 Task: Create in the project CatalystWorks and in the Backlog issue 'Implement a new feature to allow for dynamic content personalization based on user preferences' a child issue 'Serverless computing application monitoring and alerting remediation and reporting', and assign it to team member softage.3@softage.net. Create in the project CatalystWorks and in the Backlog issue 'Address issues related to user experience and interface design' a child issue 'Automated infrastructure backup and recovery optimization and reporting', and assign it to team member softage.4@softage.net
Action: Mouse moved to (224, 68)
Screenshot: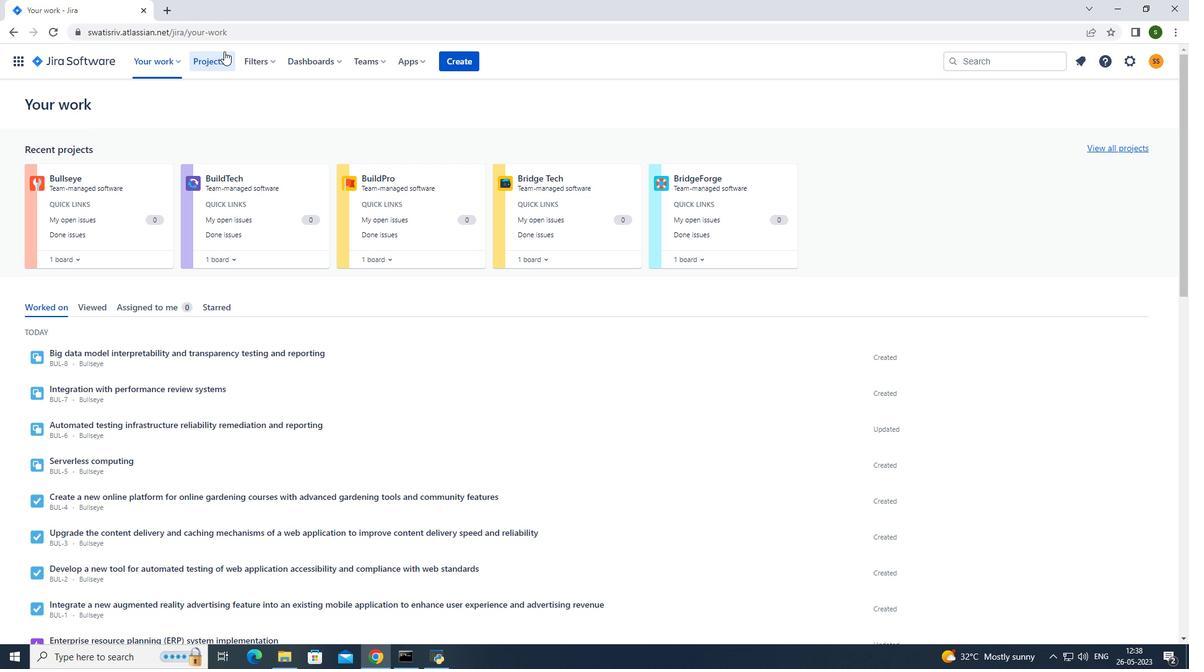 
Action: Mouse pressed left at (224, 68)
Screenshot: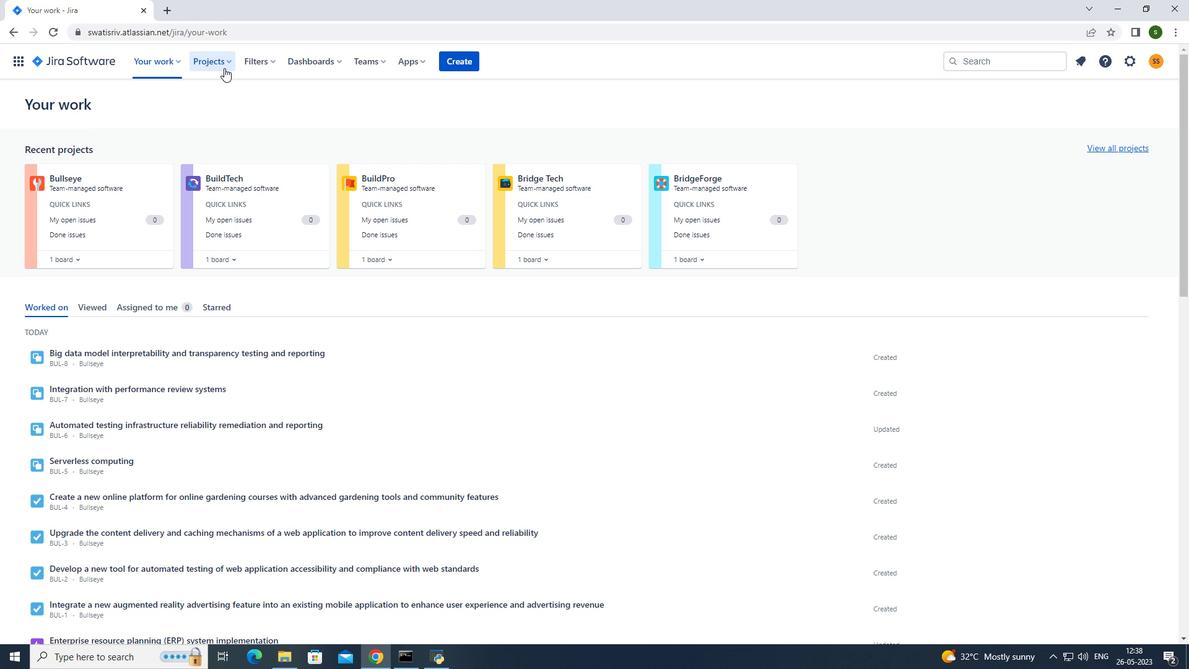 
Action: Mouse moved to (272, 109)
Screenshot: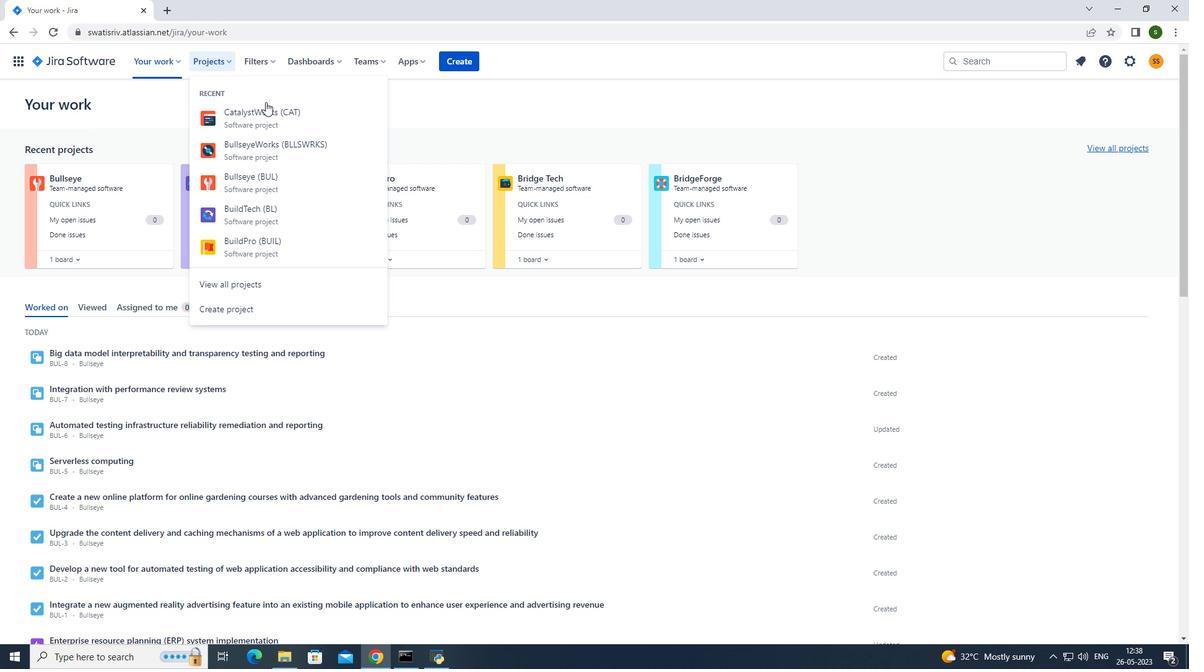 
Action: Mouse pressed left at (272, 109)
Screenshot: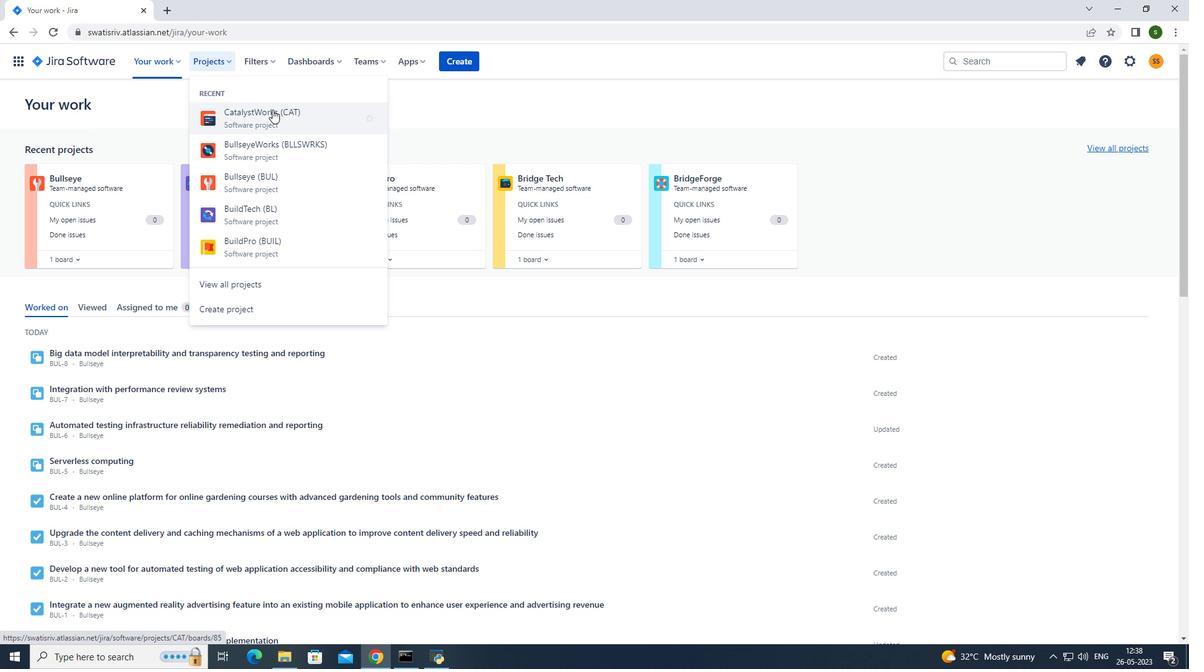 
Action: Mouse moved to (89, 194)
Screenshot: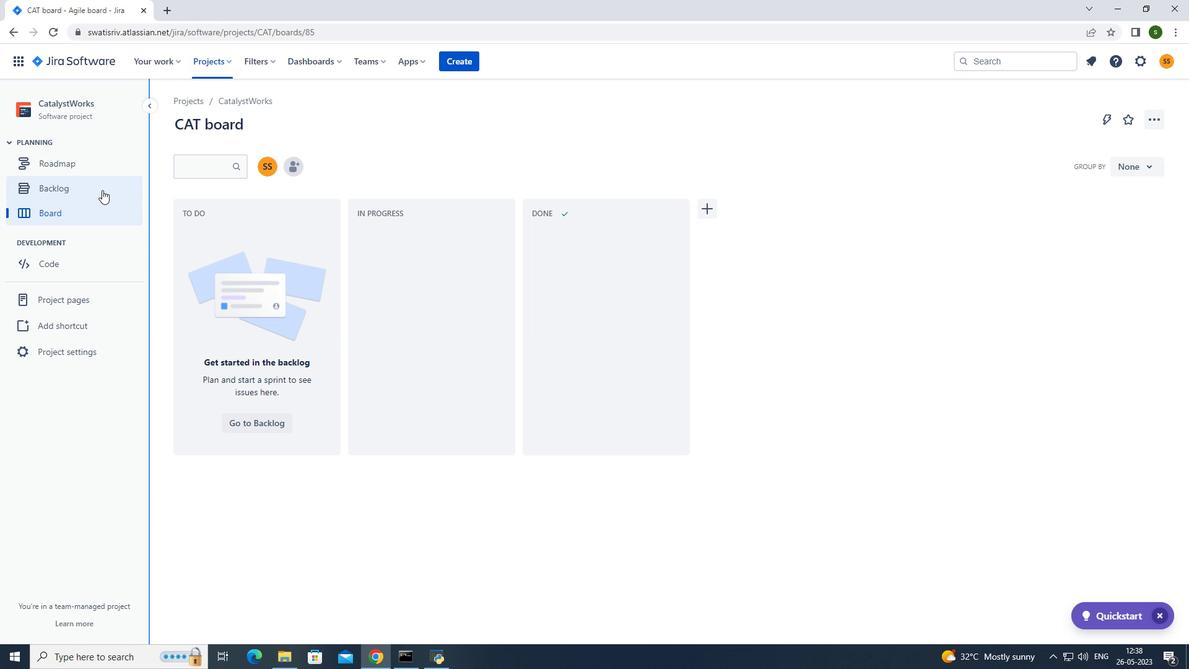 
Action: Mouse pressed left at (89, 194)
Screenshot: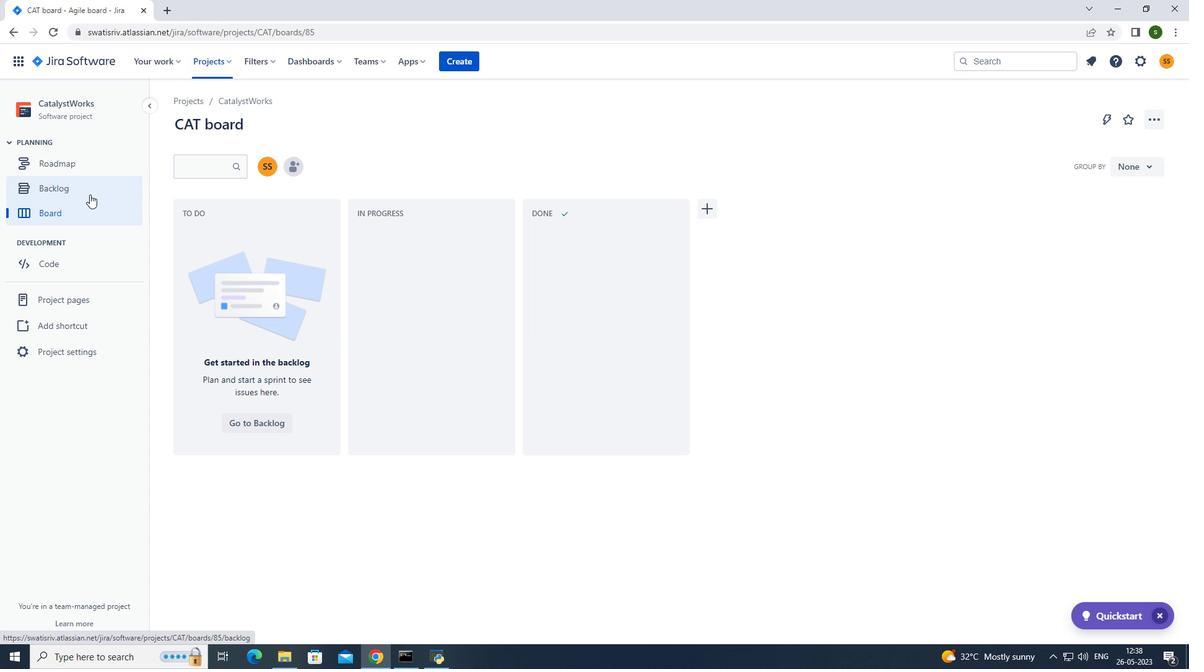 
Action: Mouse moved to (683, 349)
Screenshot: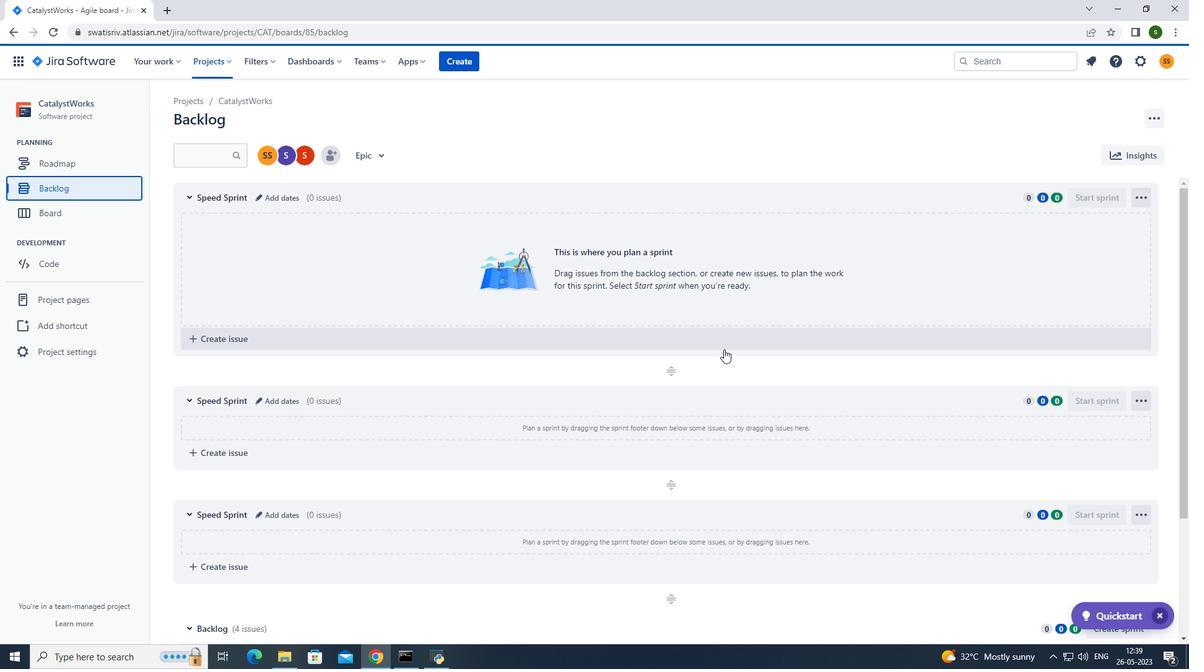 
Action: Mouse scrolled (683, 348) with delta (0, 0)
Screenshot: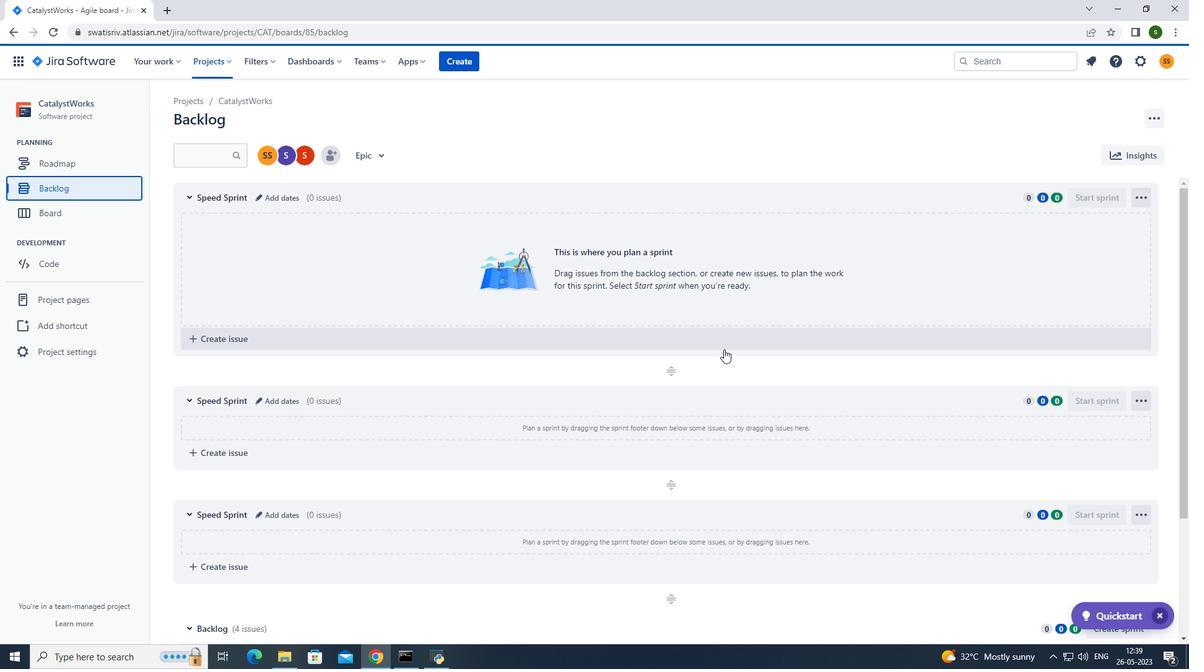 
Action: Mouse scrolled (683, 348) with delta (0, 0)
Screenshot: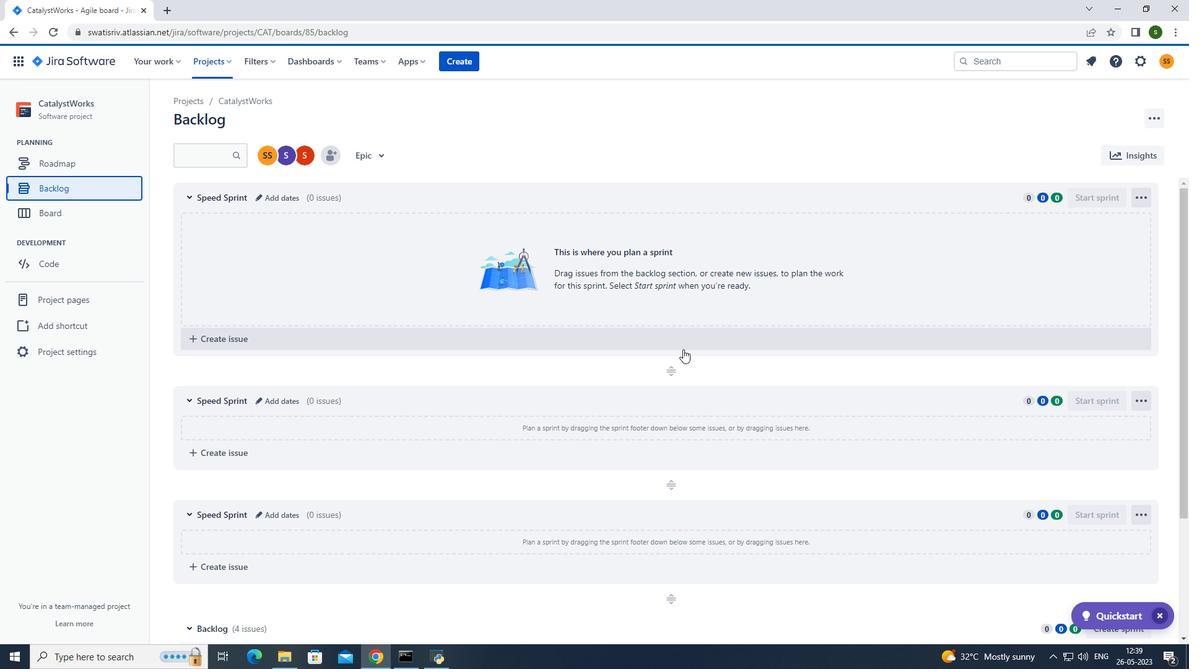 
Action: Mouse scrolled (683, 348) with delta (0, 0)
Screenshot: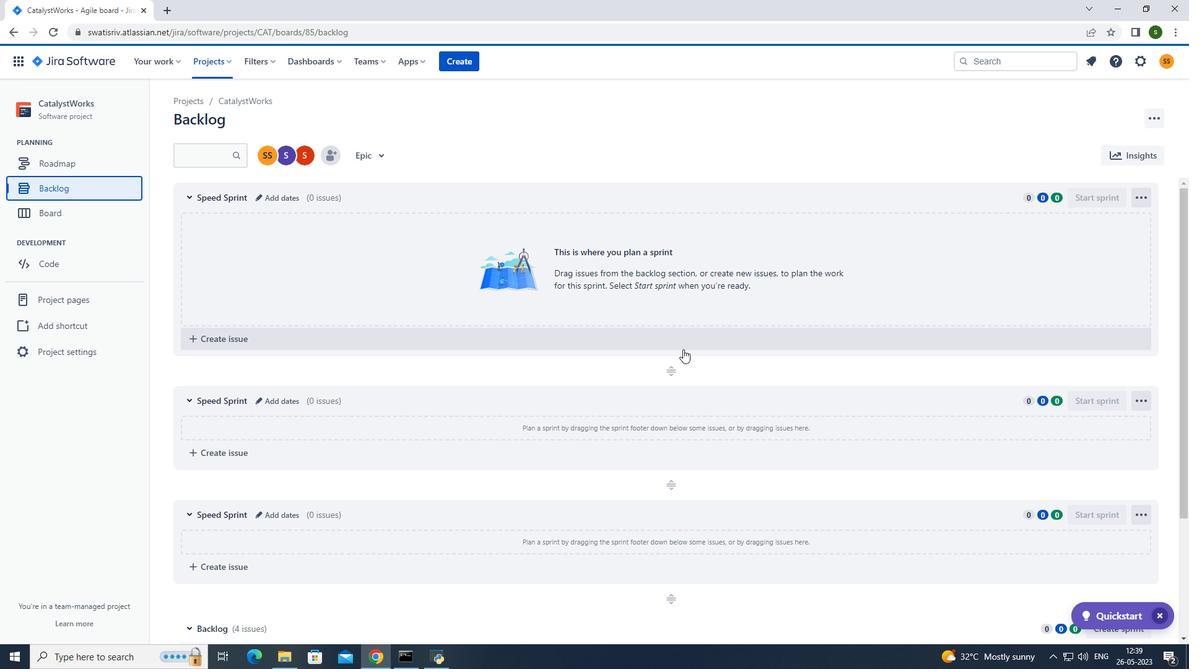 
Action: Mouse scrolled (683, 348) with delta (0, 0)
Screenshot: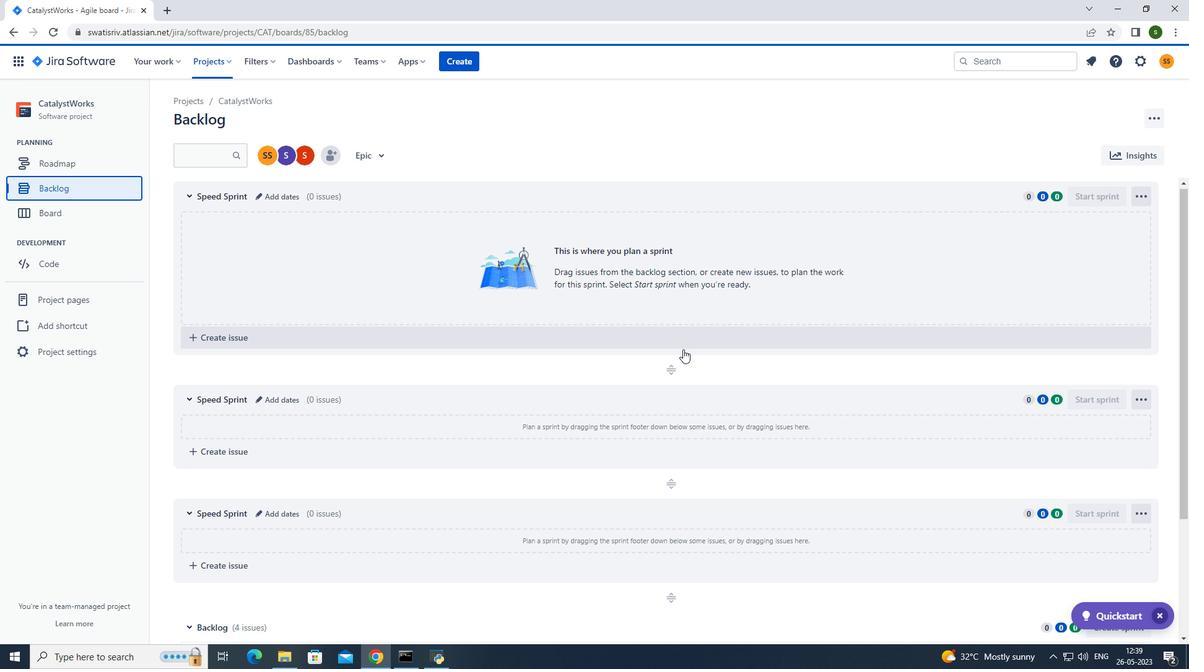
Action: Mouse scrolled (683, 348) with delta (0, 0)
Screenshot: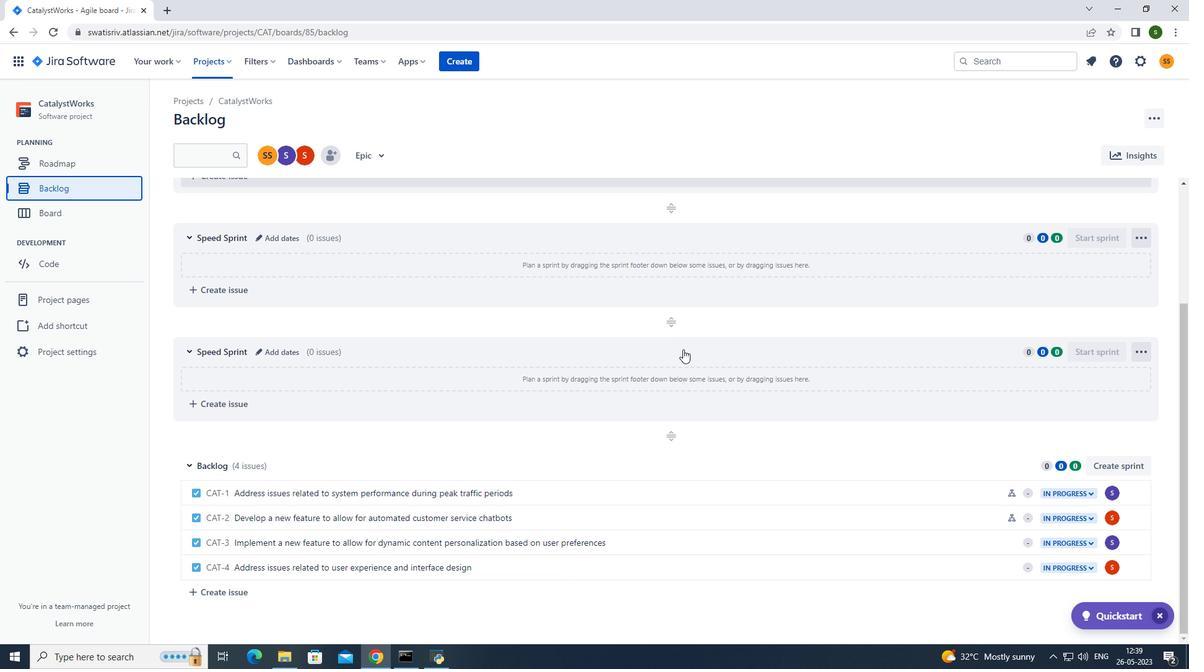 
Action: Mouse scrolled (683, 348) with delta (0, 0)
Screenshot: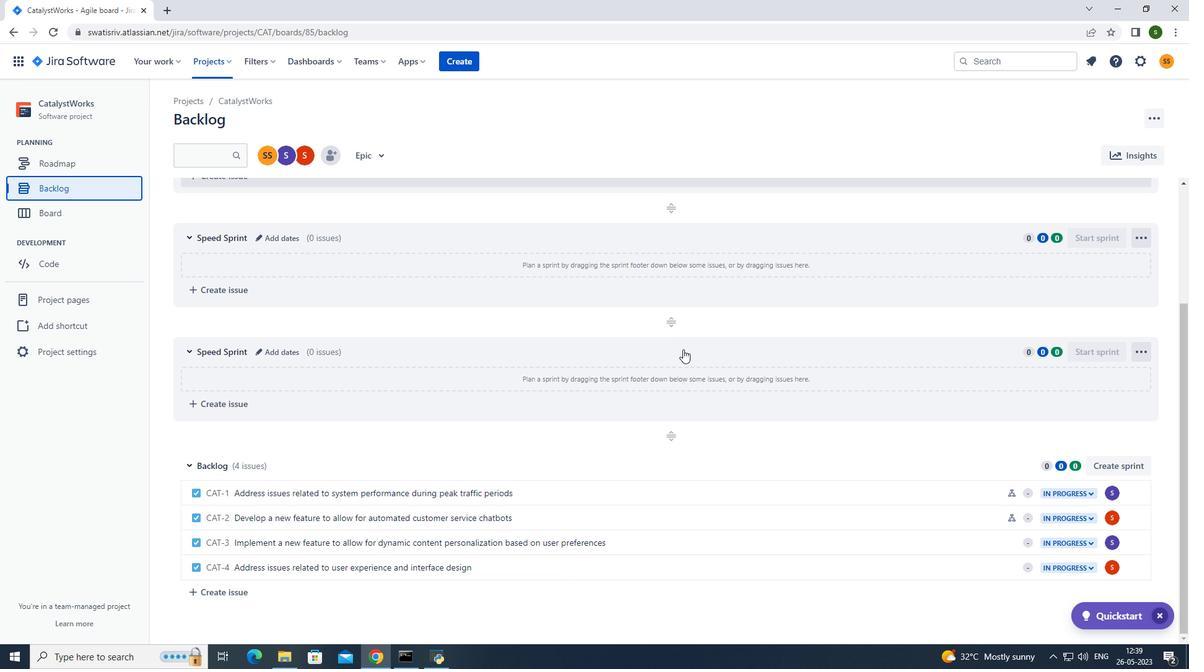 
Action: Mouse scrolled (683, 348) with delta (0, 0)
Screenshot: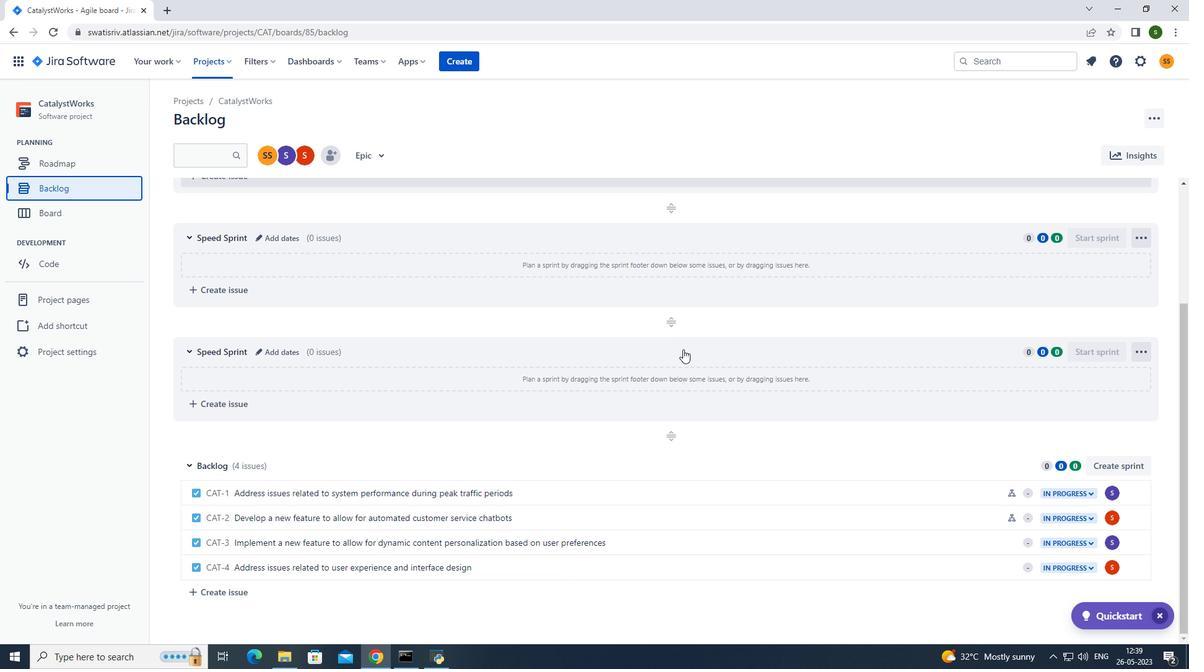 
Action: Mouse moved to (694, 536)
Screenshot: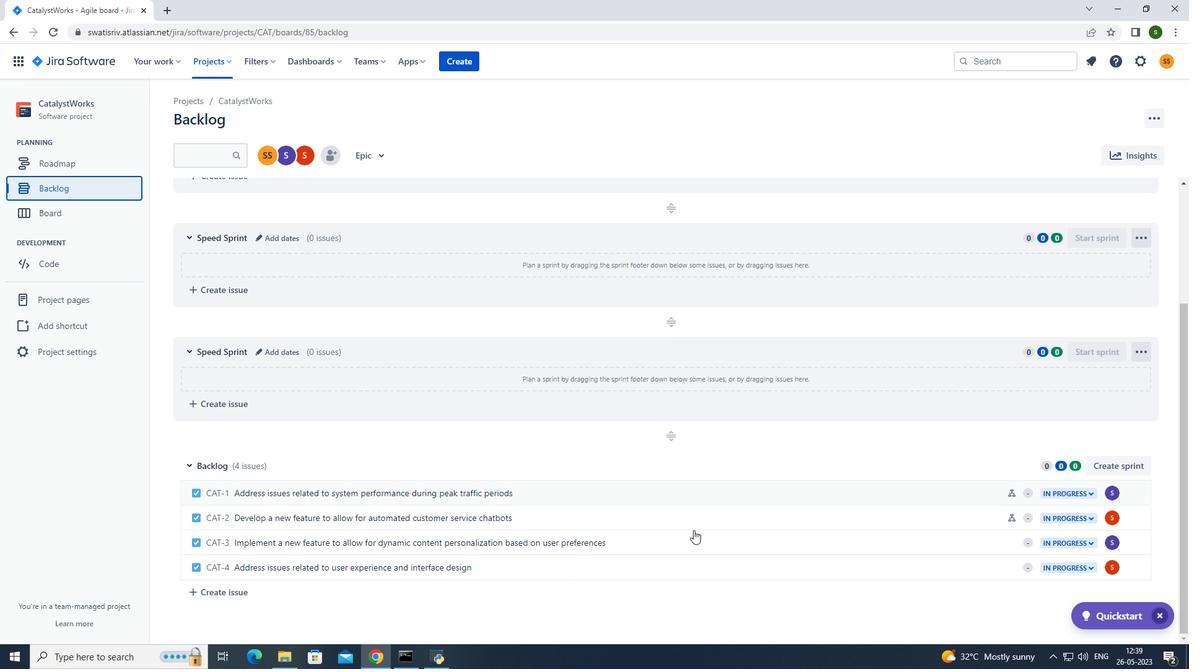 
Action: Mouse pressed left at (694, 536)
Screenshot: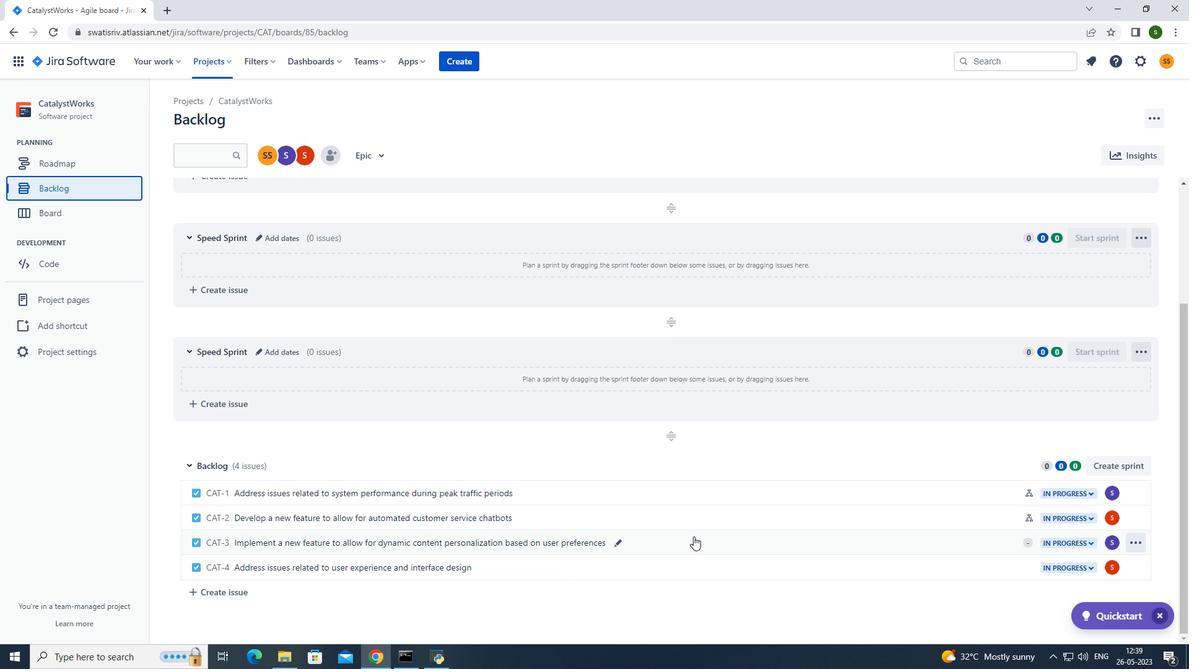
Action: Mouse moved to (964, 304)
Screenshot: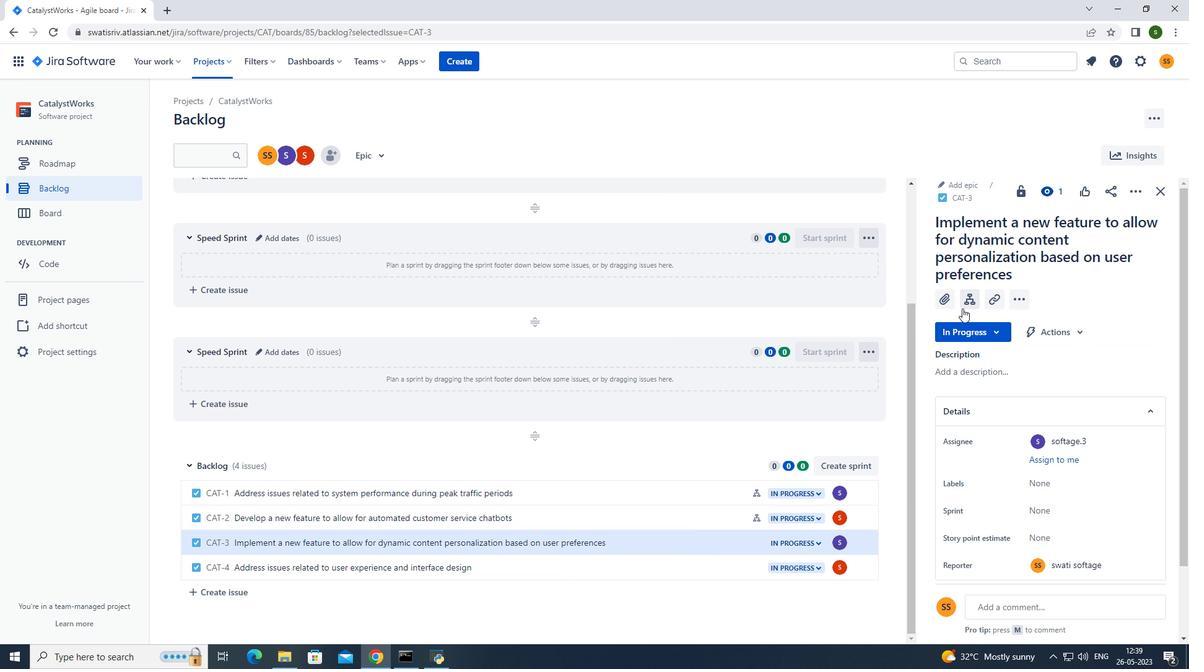
Action: Mouse pressed left at (964, 304)
Screenshot: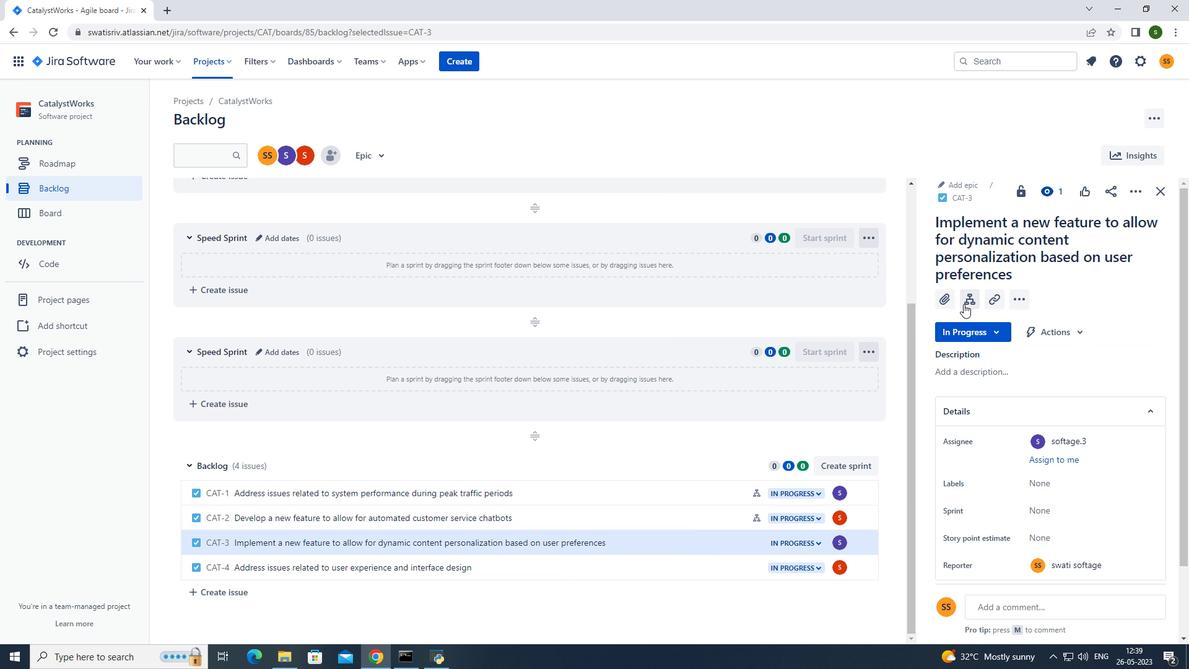 
Action: Mouse moved to (987, 395)
Screenshot: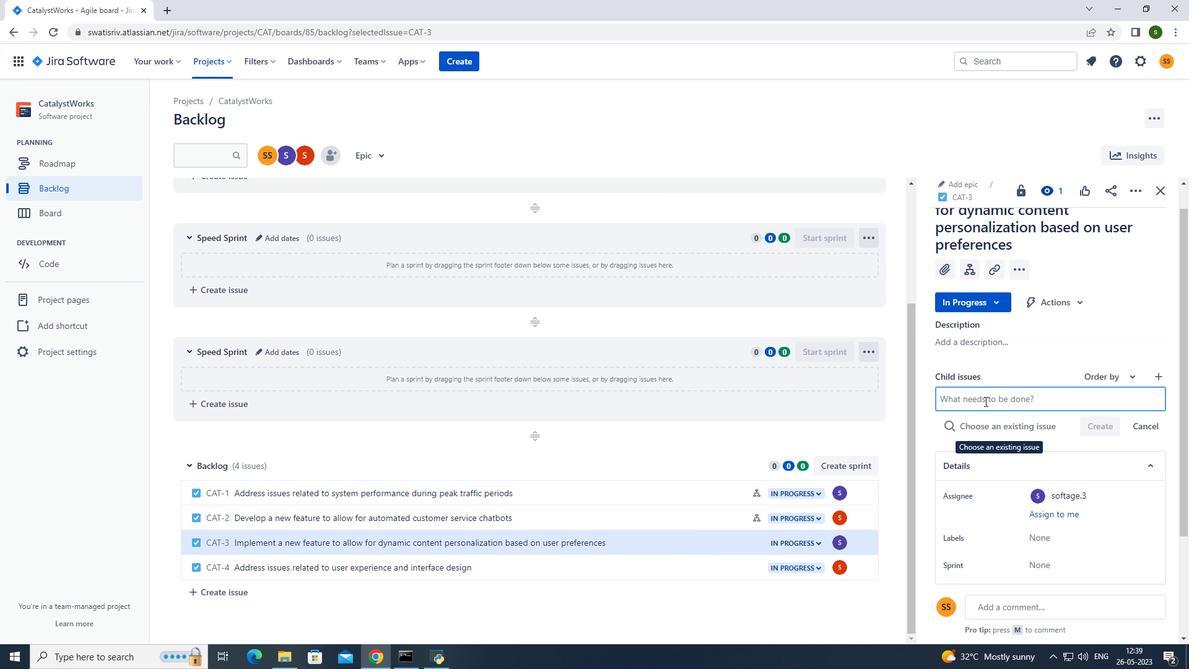
Action: Mouse pressed left at (987, 395)
Screenshot: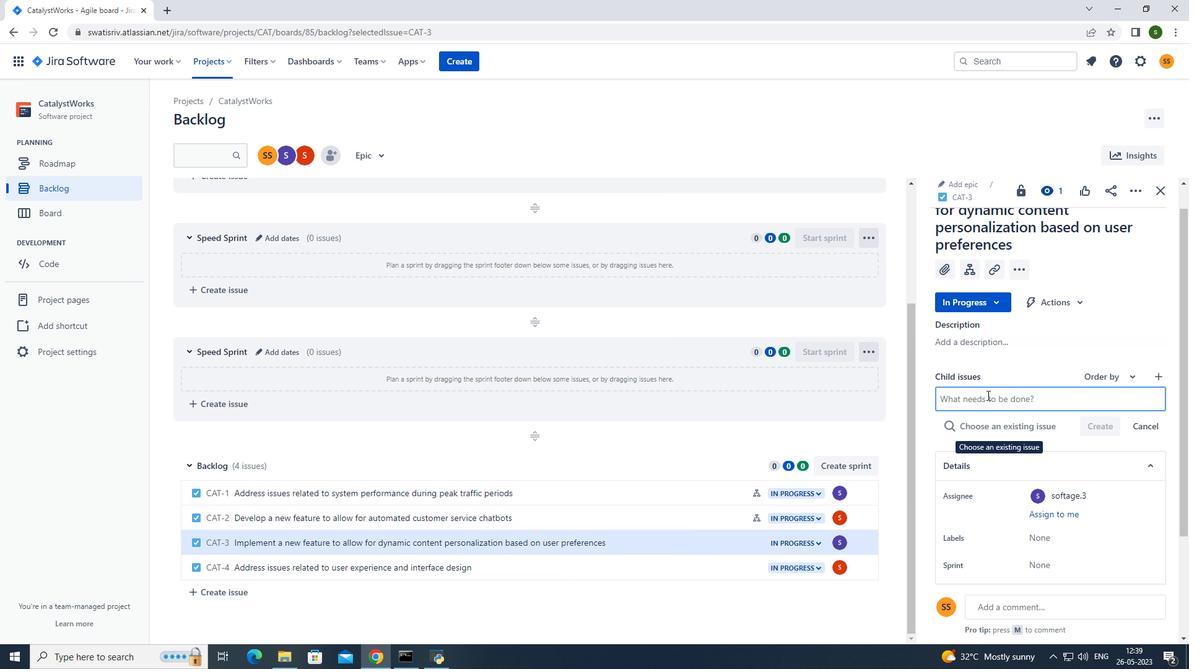 
Action: Key pressed <Key.caps_lock>S<Key.caps_lock>erverless<Key.space>computing<Key.space>application<Key.space>monitoring<Key.space>and<Key.space>alerting<Key.space>remediation<Key.space>and<Key.space>reporting
Screenshot: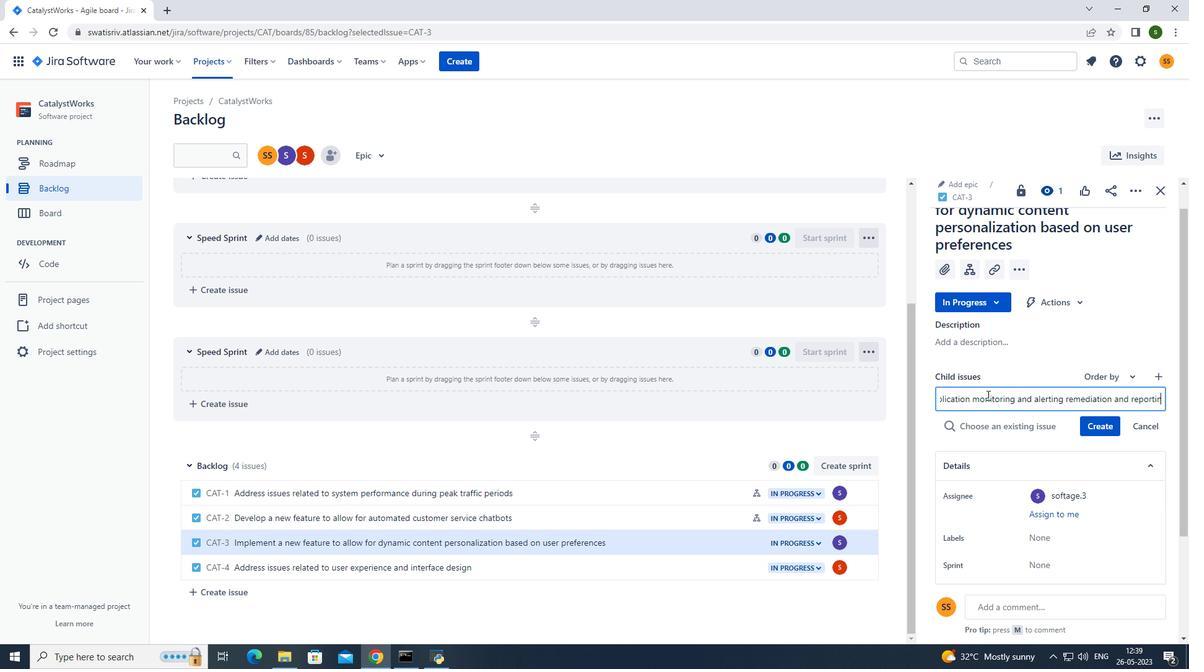
Action: Mouse moved to (1095, 426)
Screenshot: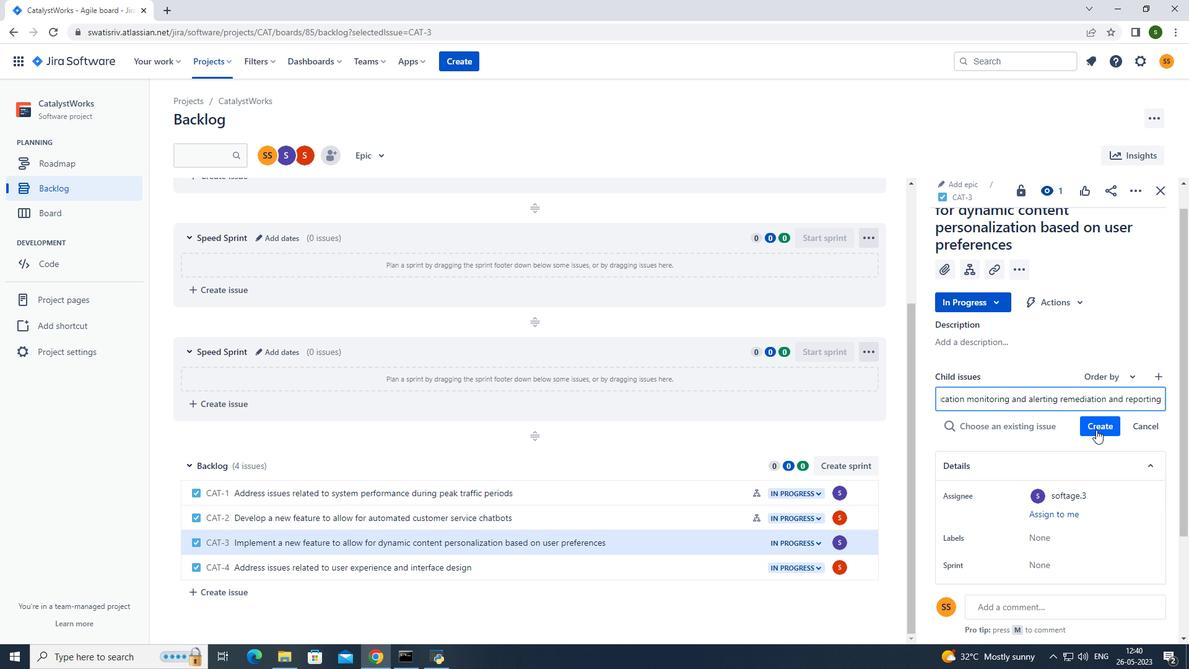 
Action: Mouse pressed left at (1095, 426)
Screenshot: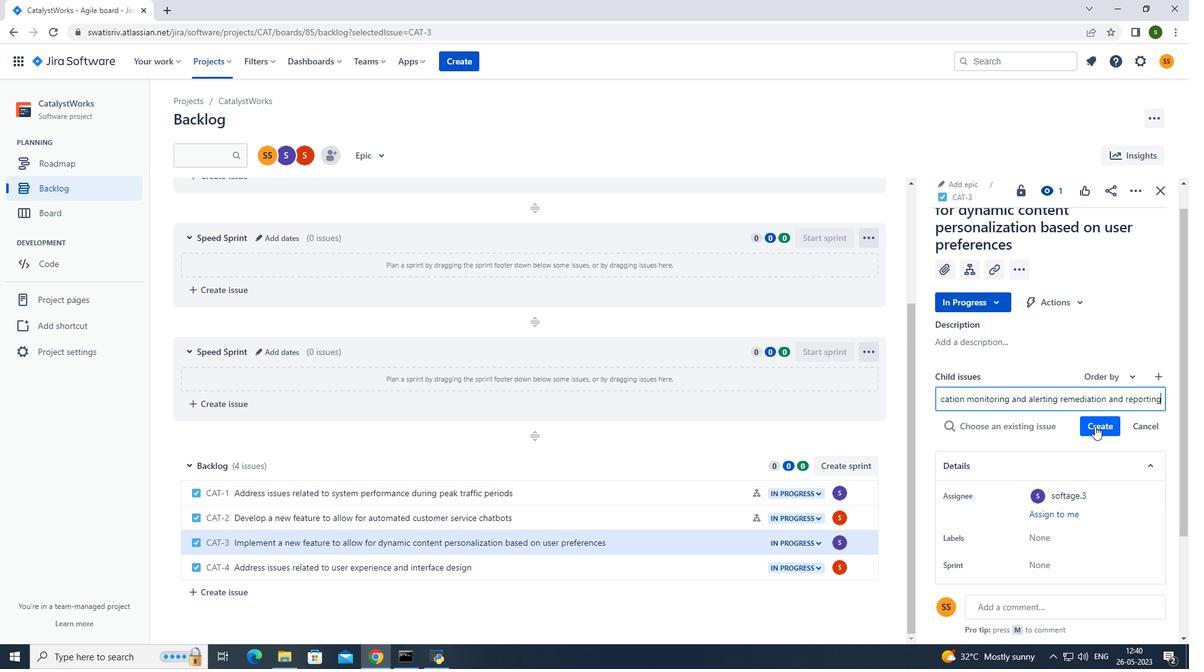 
Action: Mouse moved to (1113, 407)
Screenshot: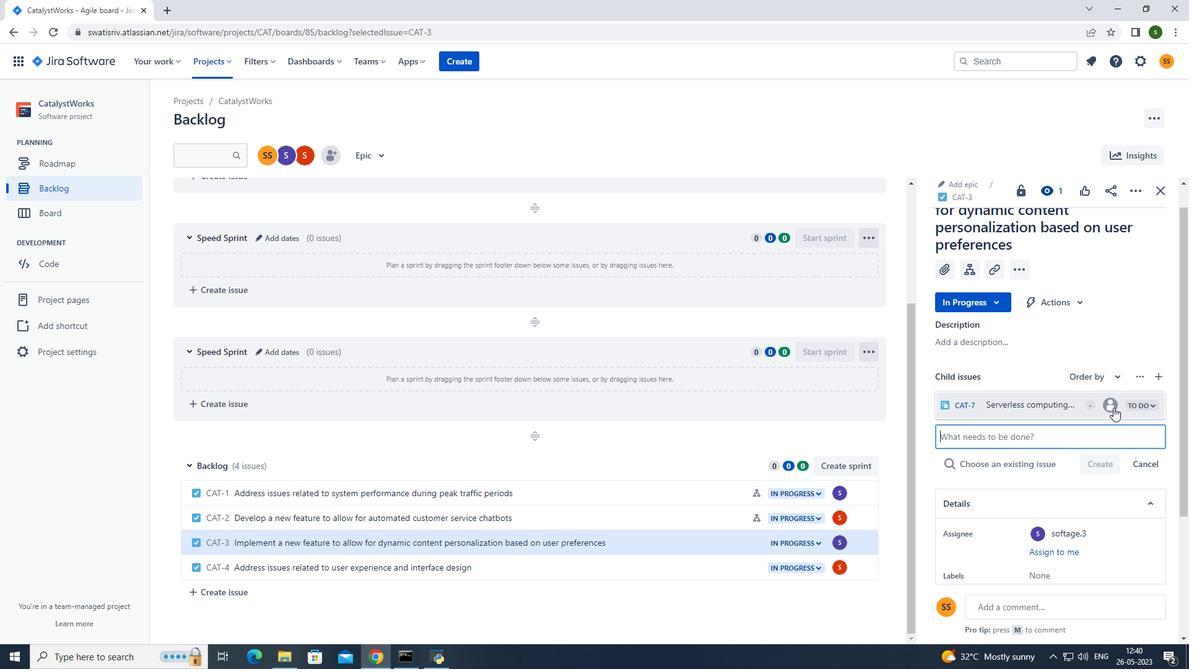 
Action: Mouse pressed left at (1113, 407)
Screenshot: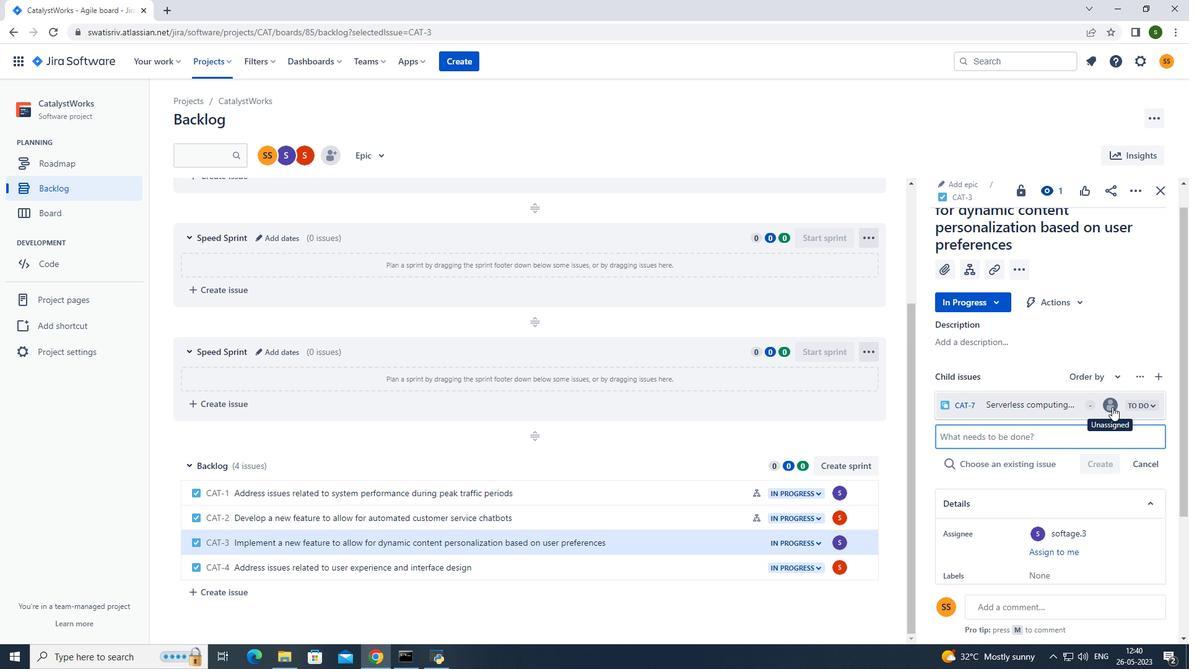 
Action: Mouse moved to (1018, 346)
Screenshot: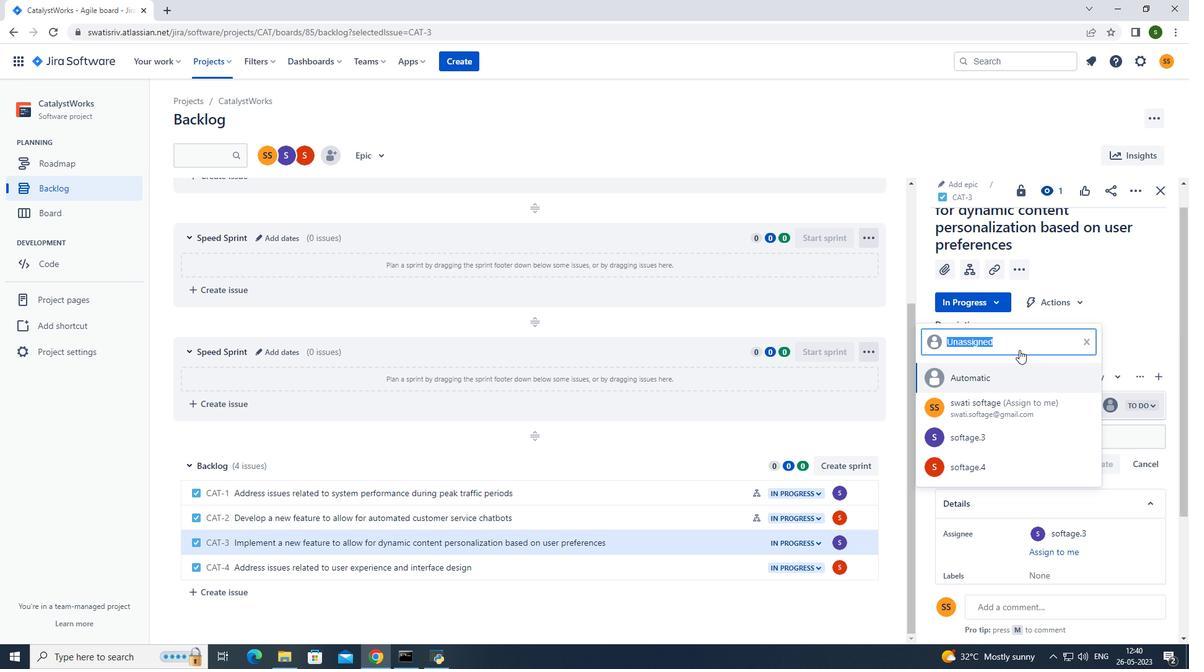 
Action: Key pressed softage.3<Key.shift>@softage.net
Screenshot: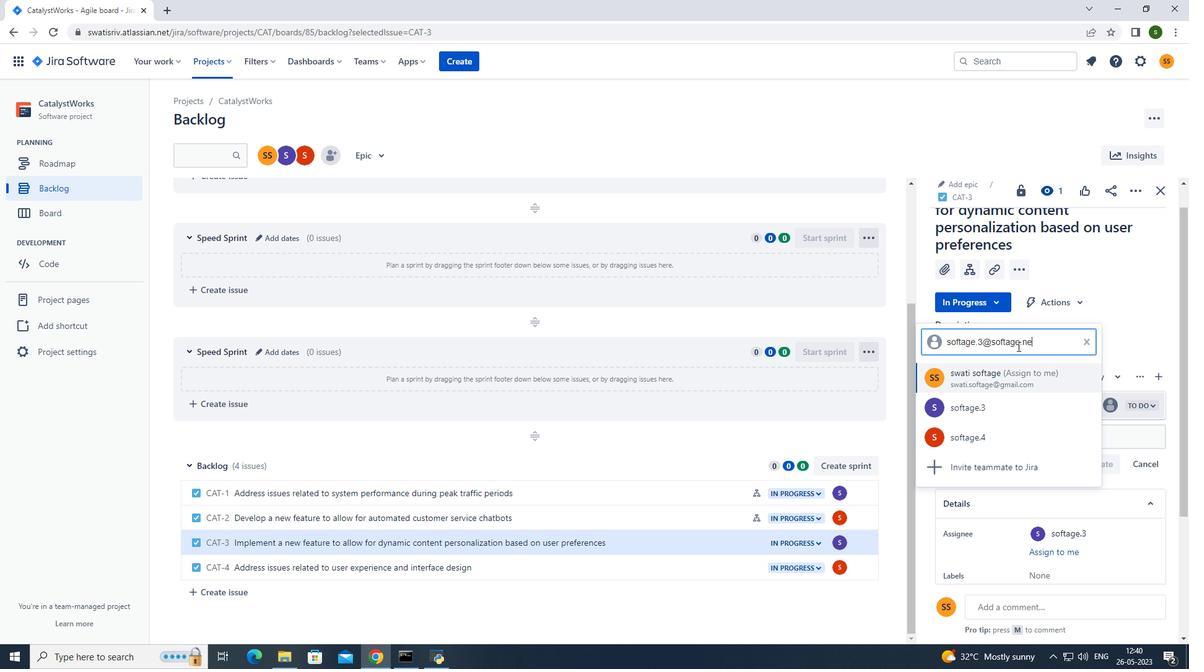 
Action: Mouse moved to (1009, 406)
Screenshot: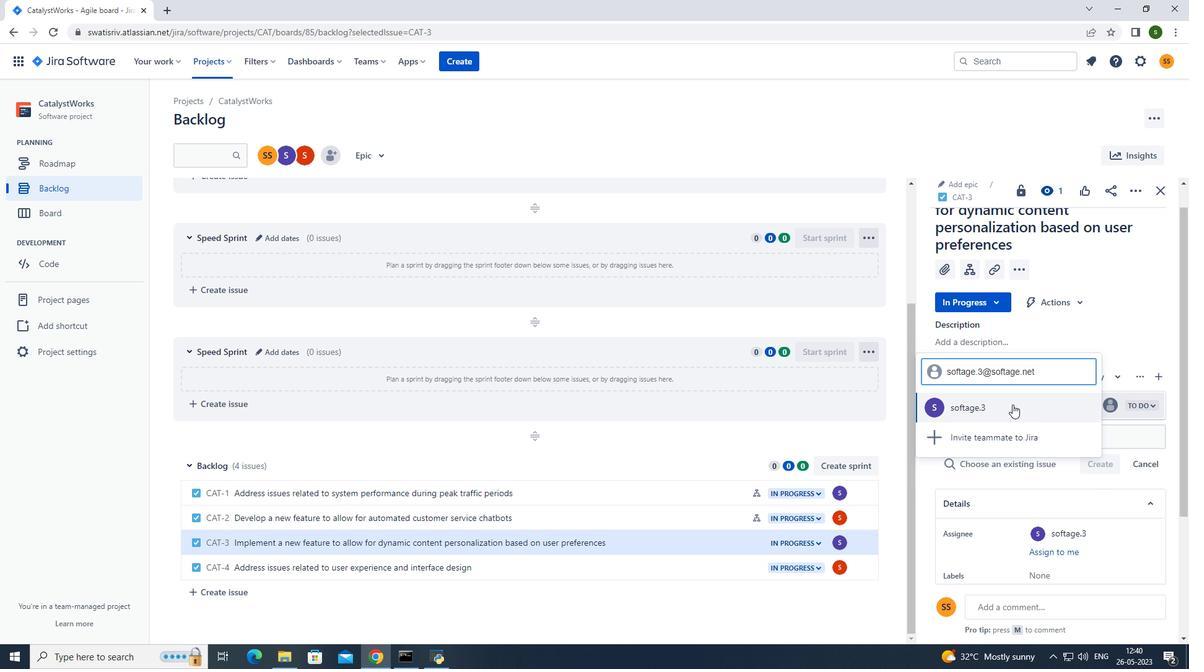 
Action: Mouse pressed left at (1009, 406)
Screenshot: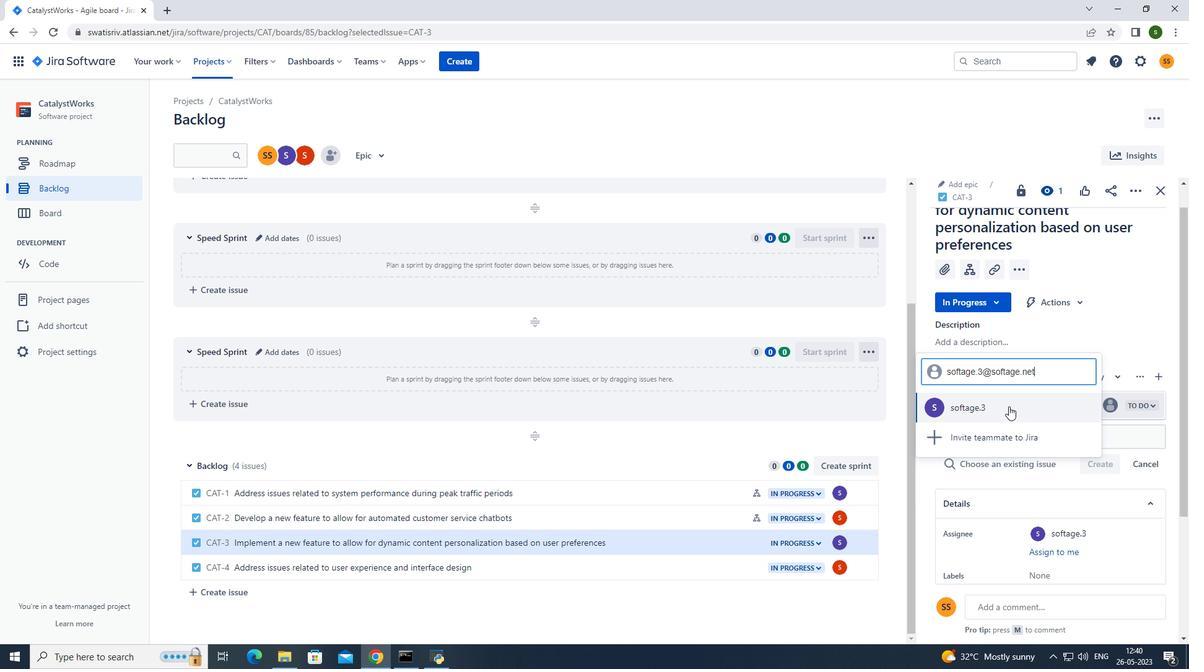 
Action: Mouse moved to (505, 122)
Screenshot: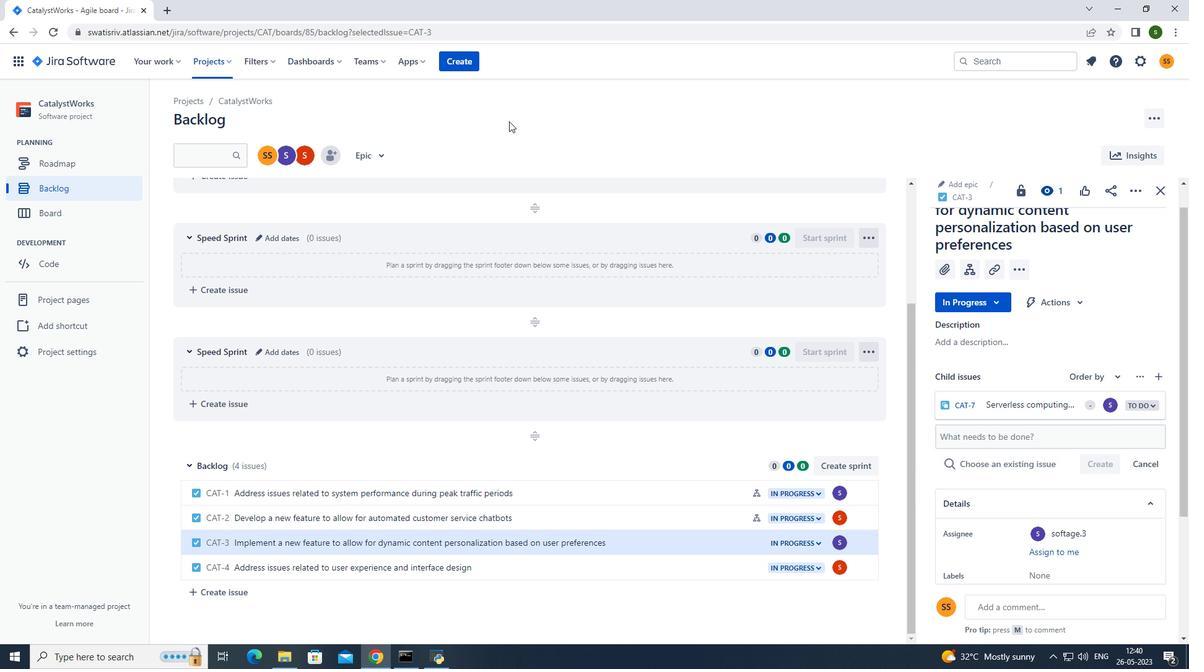 
Action: Mouse pressed left at (505, 122)
Screenshot: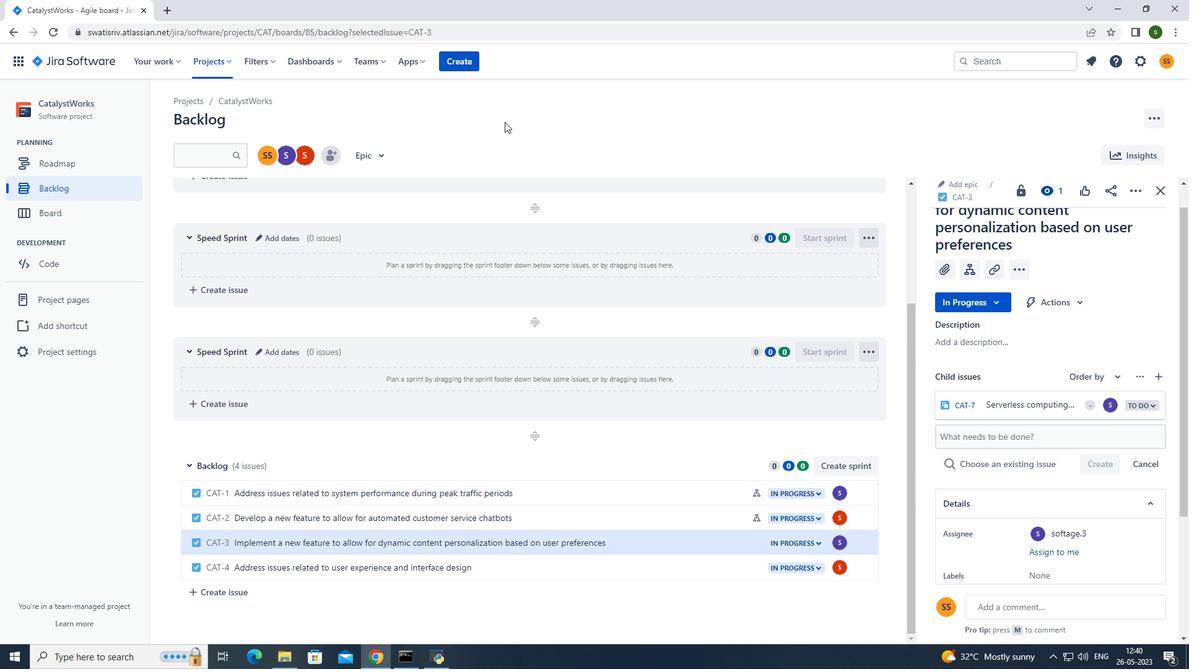 
Action: Mouse moved to (229, 65)
Screenshot: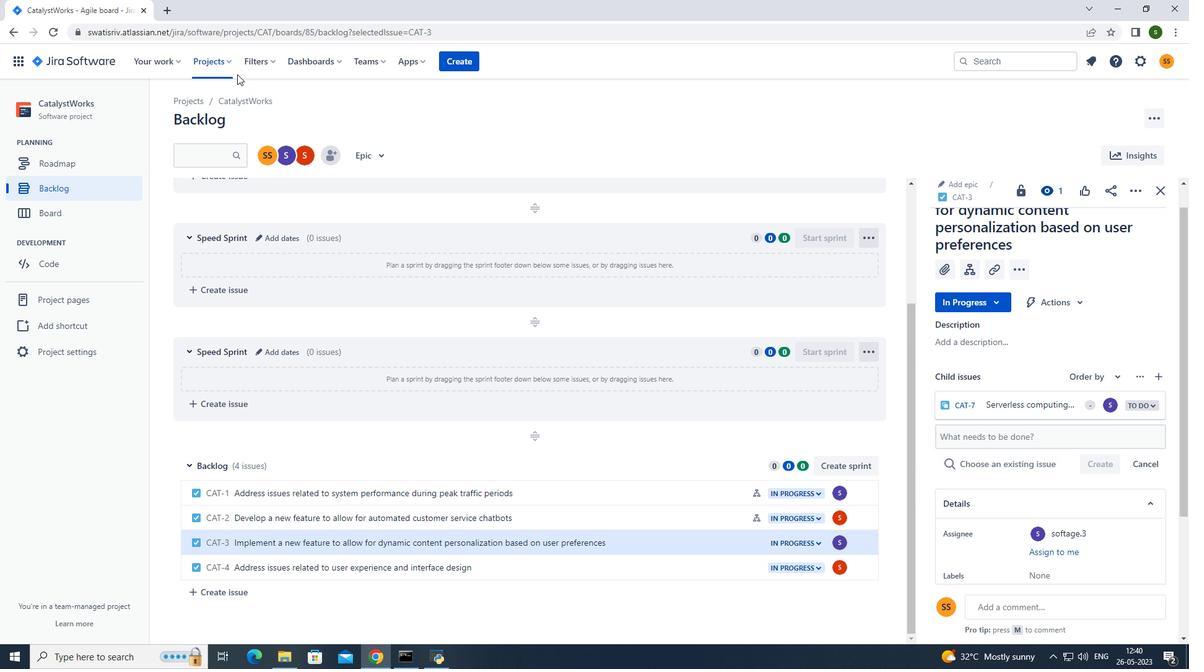 
Action: Mouse pressed left at (229, 65)
Screenshot: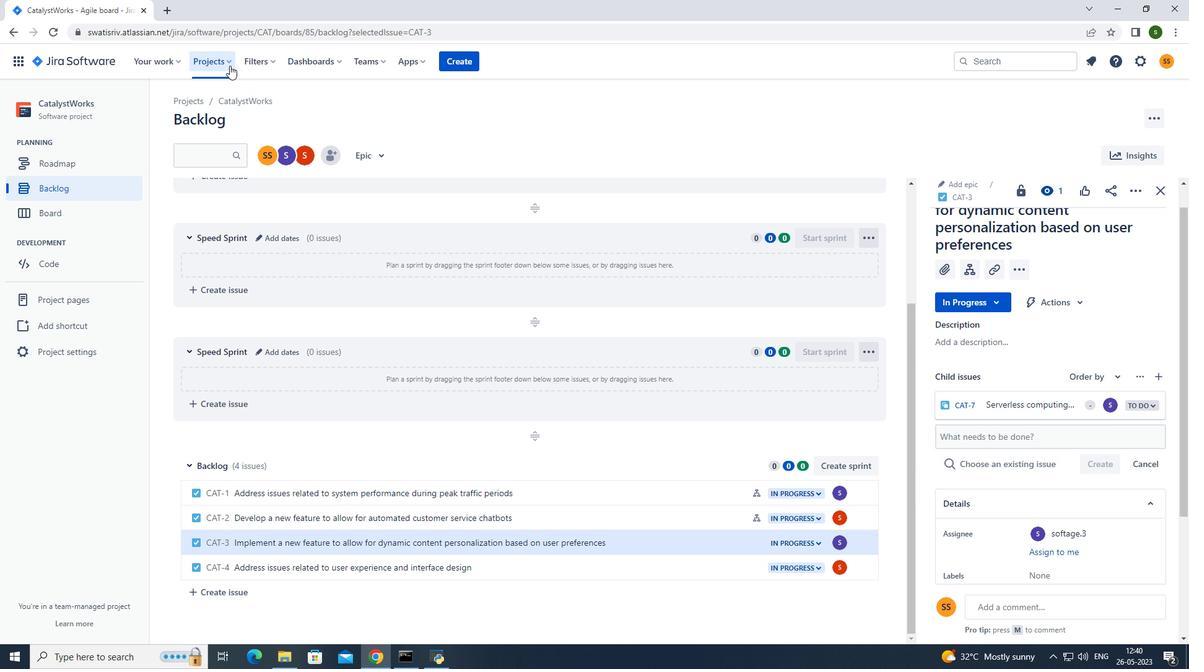 
Action: Mouse moved to (254, 106)
Screenshot: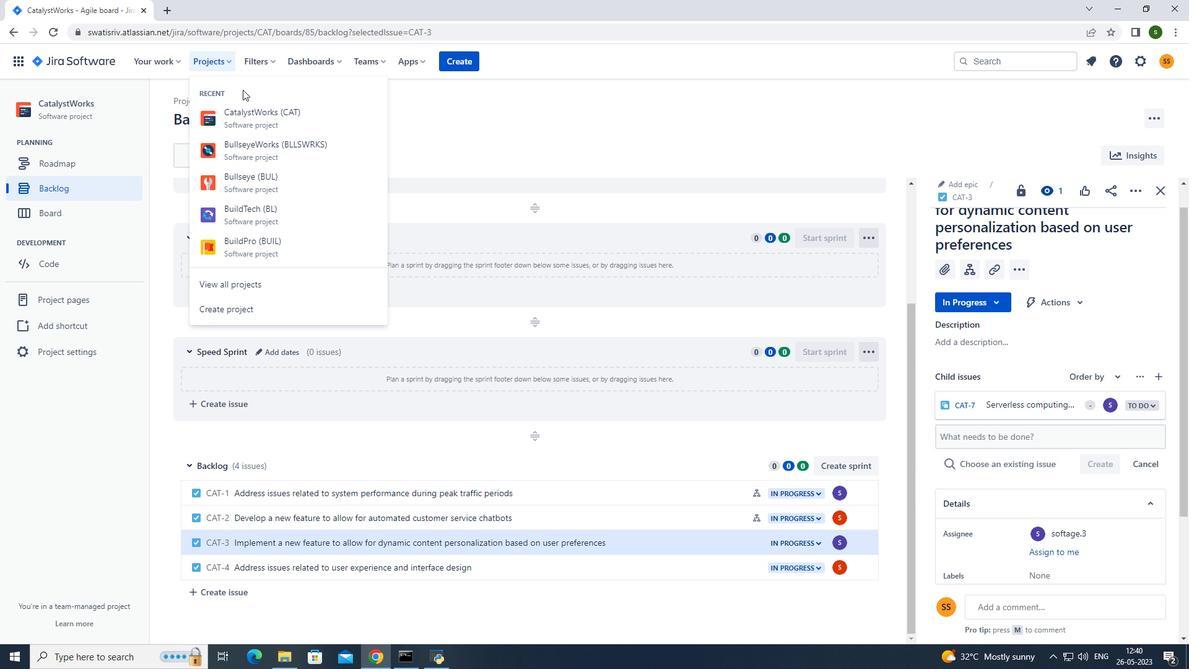 
Action: Mouse pressed left at (254, 106)
Screenshot: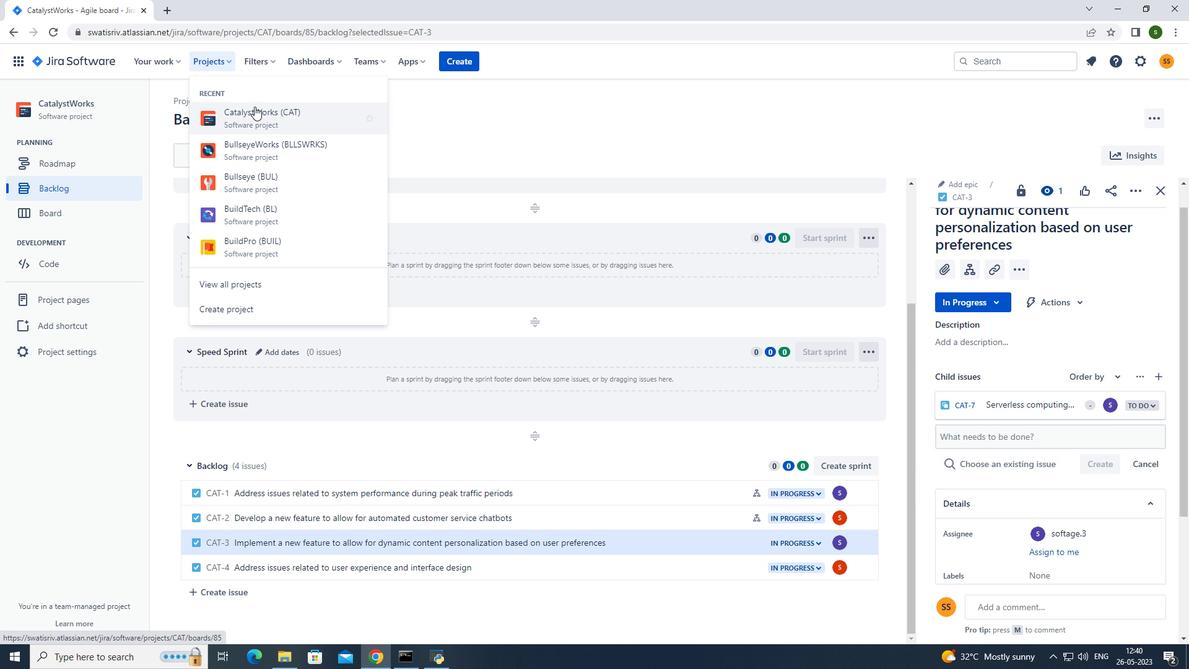 
Action: Mouse moved to (105, 193)
Screenshot: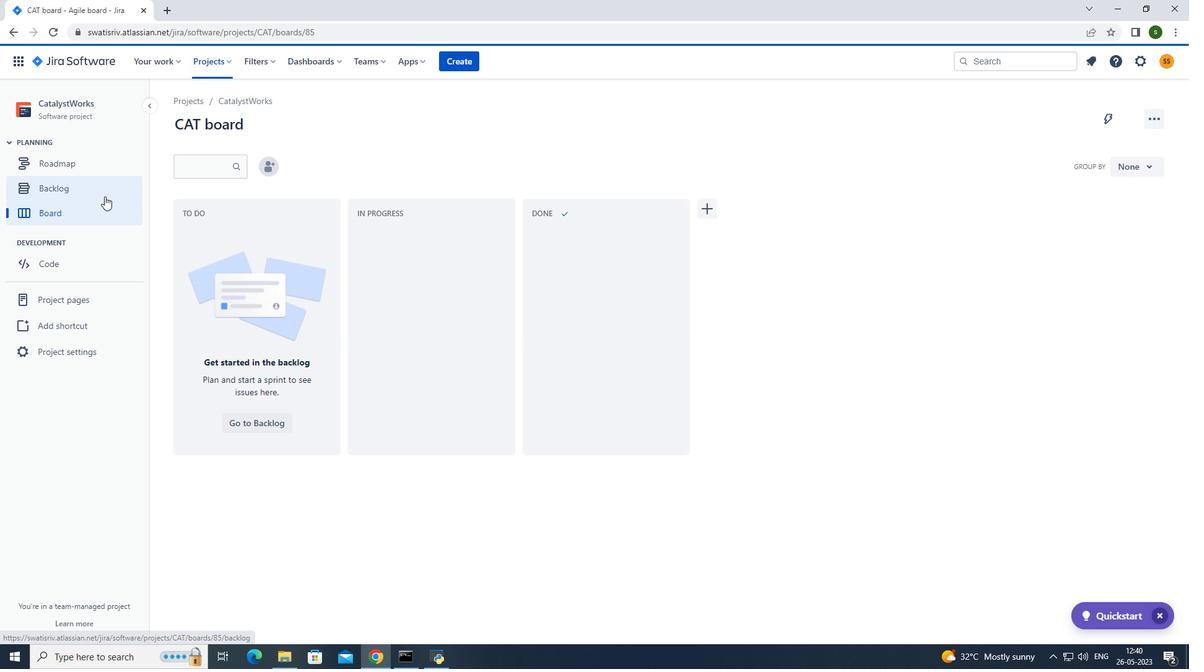 
Action: Mouse pressed left at (105, 193)
Screenshot: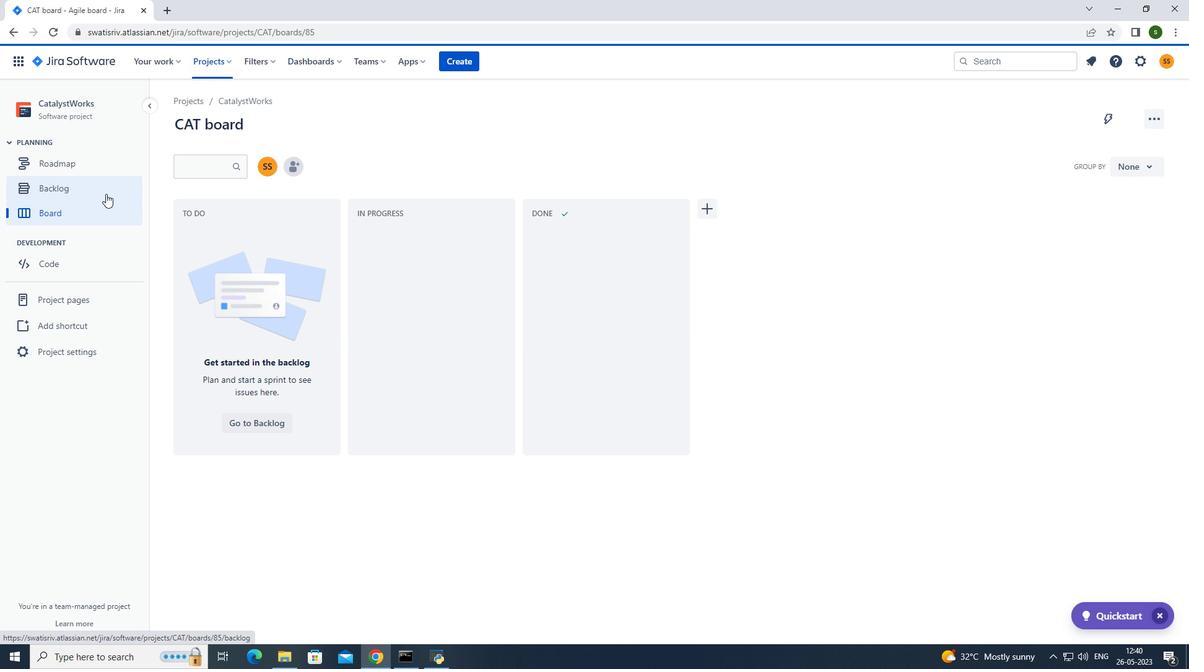 
Action: Mouse moved to (333, 423)
Screenshot: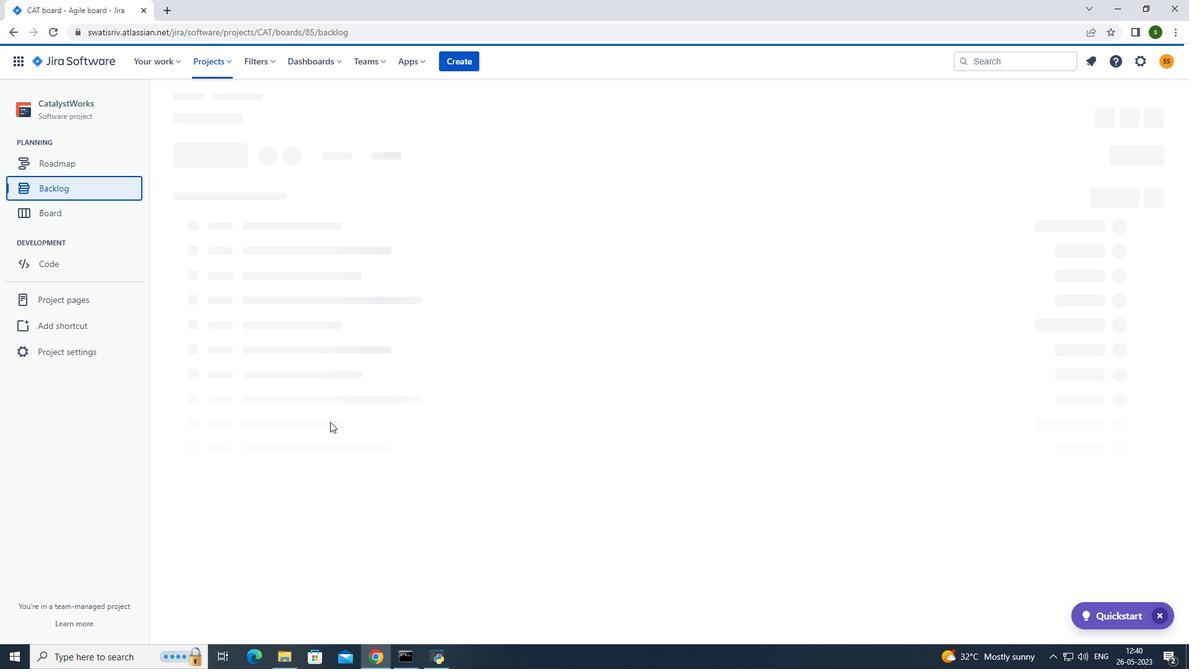
Action: Mouse scrolled (333, 422) with delta (0, 0)
Screenshot: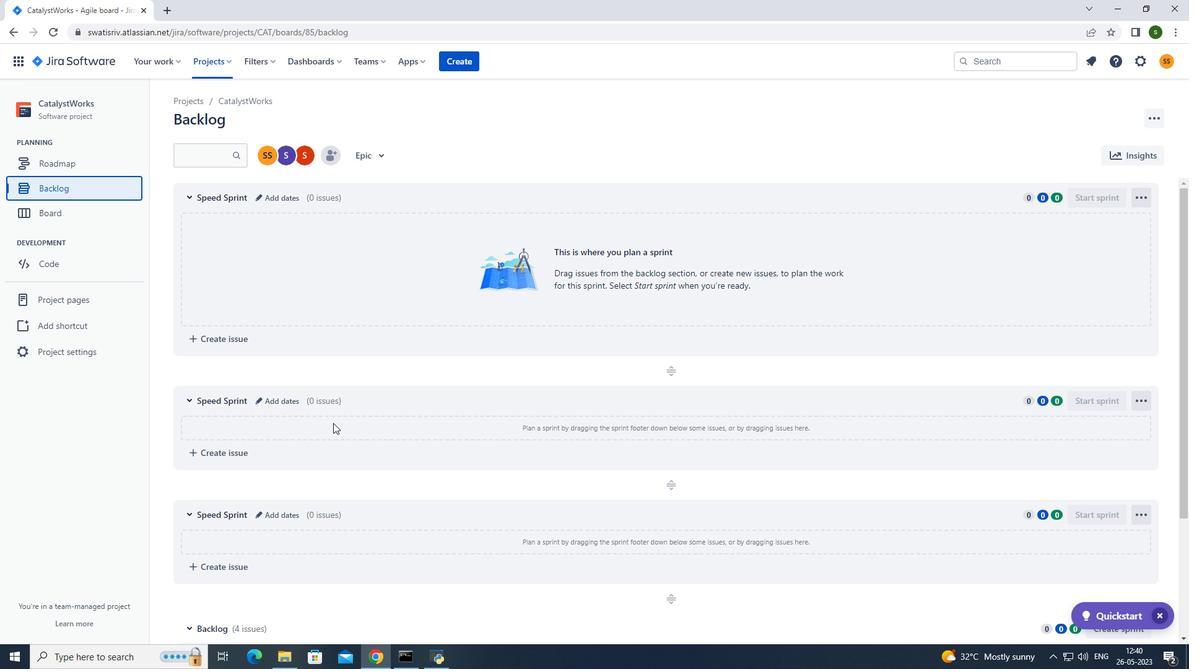 
Action: Mouse scrolled (333, 422) with delta (0, 0)
Screenshot: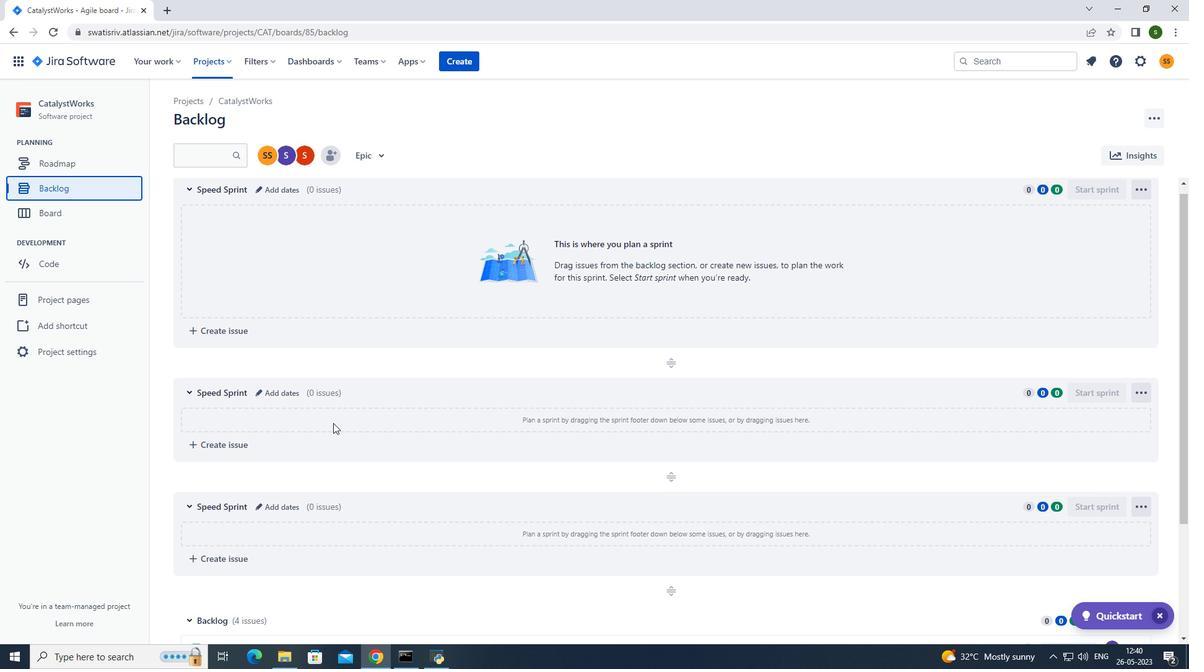 
Action: Mouse scrolled (333, 422) with delta (0, 0)
Screenshot: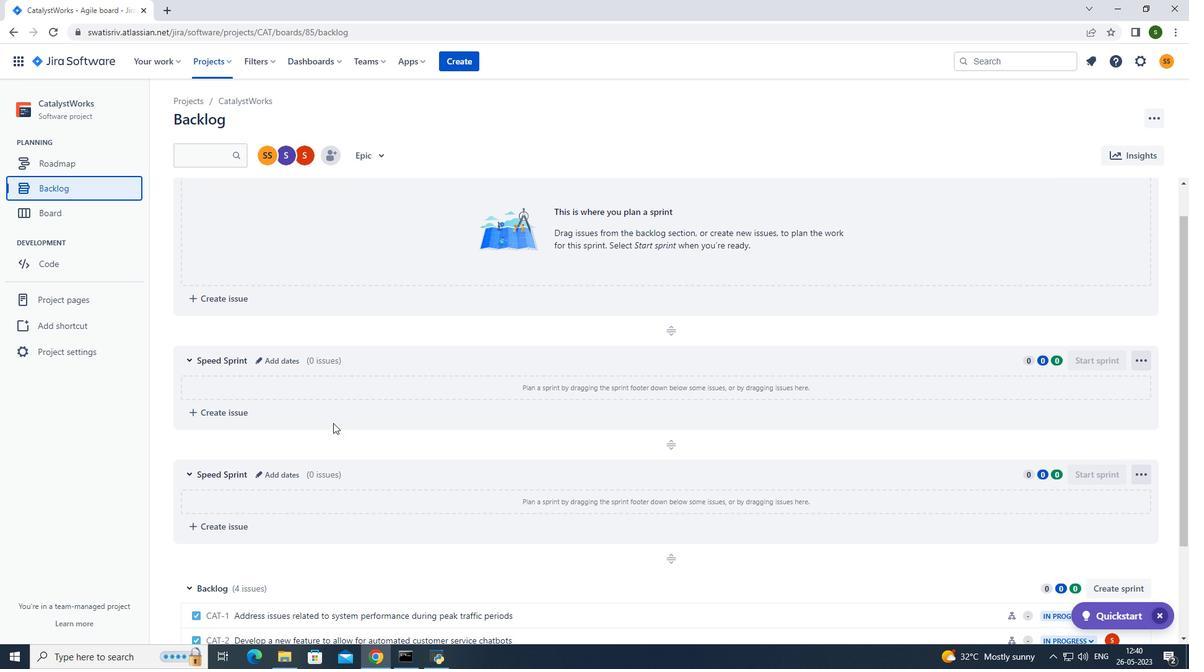 
Action: Mouse scrolled (333, 422) with delta (0, 0)
Screenshot: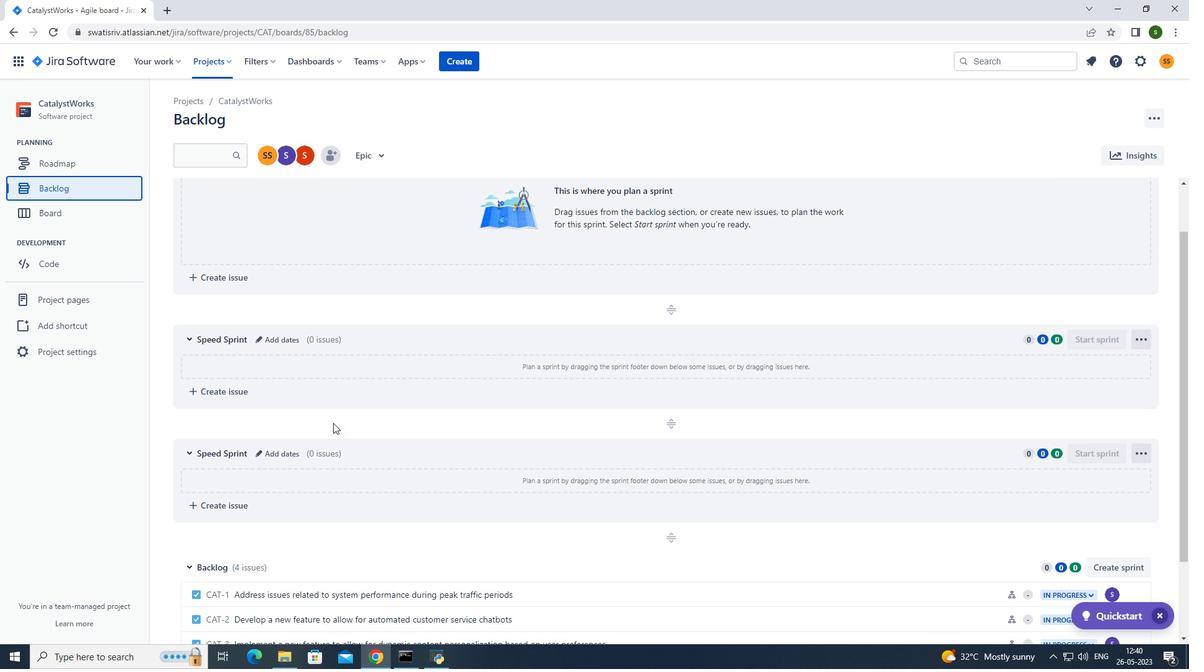 
Action: Mouse scrolled (333, 422) with delta (0, 0)
Screenshot: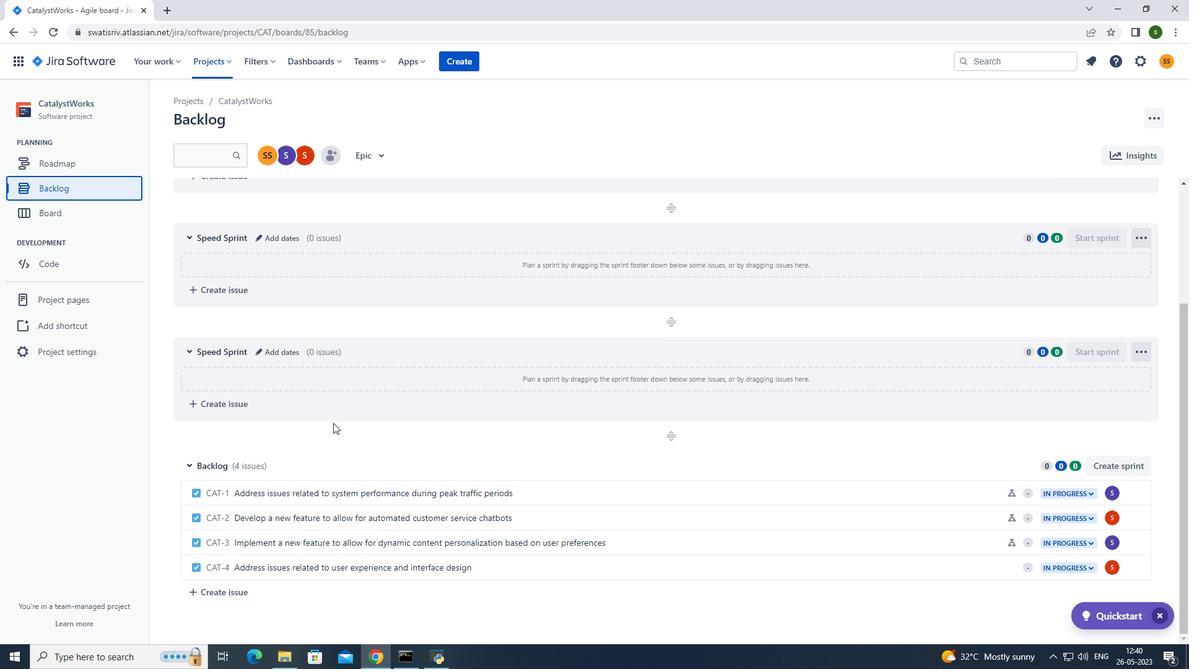 
Action: Mouse scrolled (333, 422) with delta (0, 0)
Screenshot: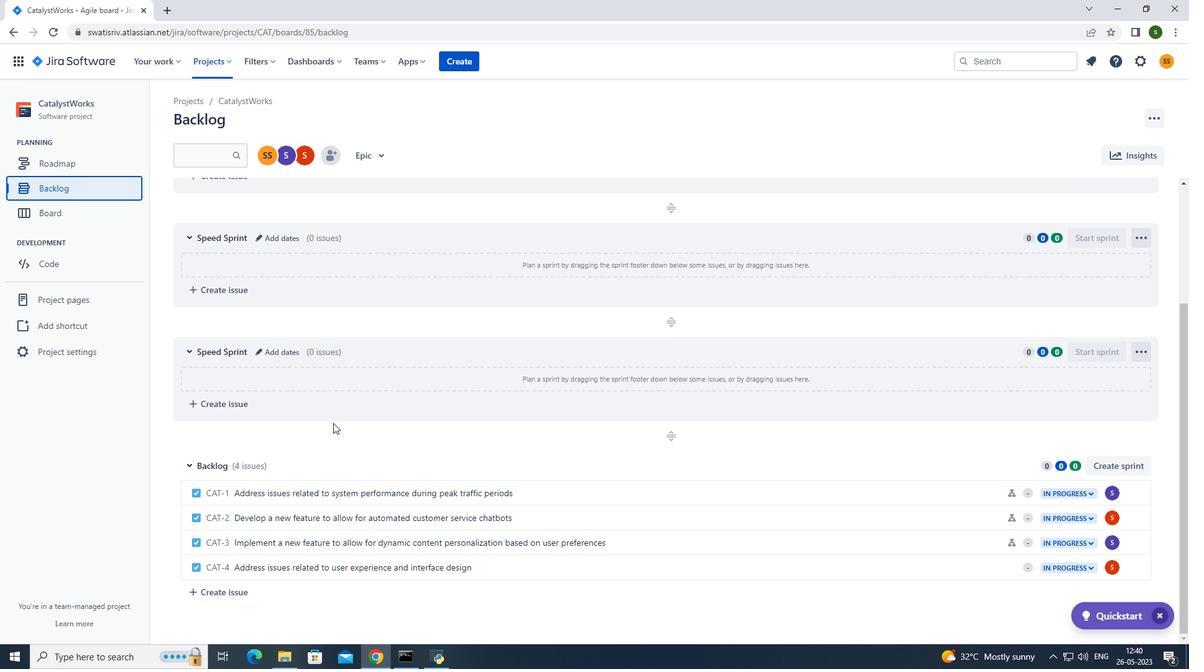
Action: Mouse moved to (562, 565)
Screenshot: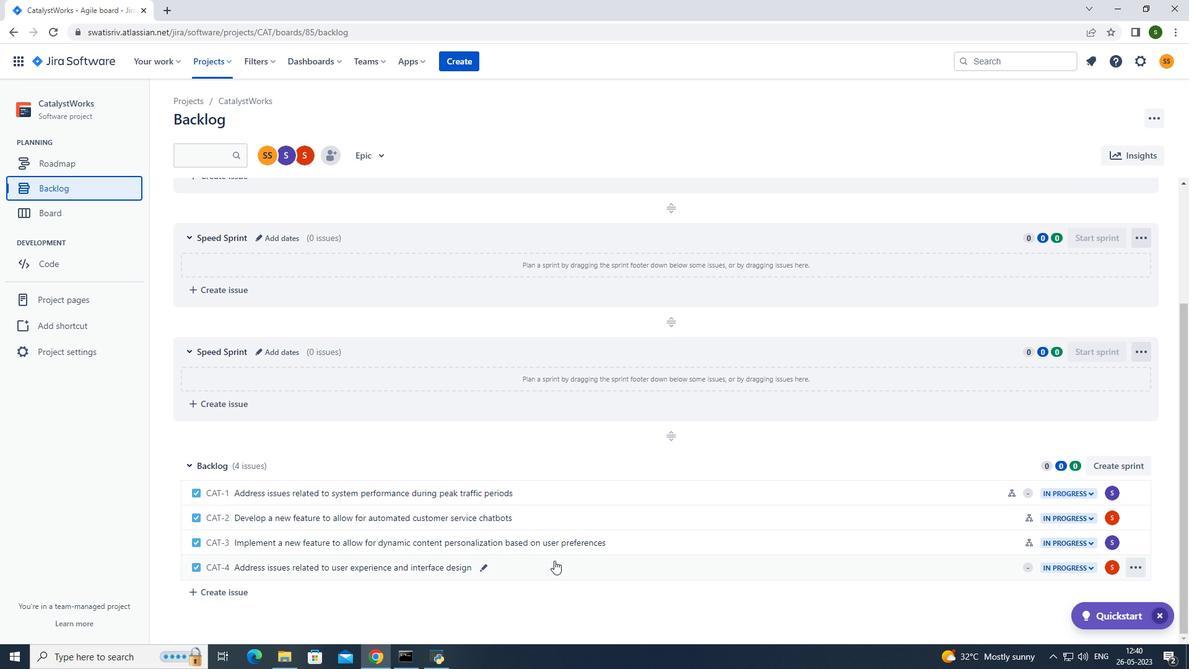 
Action: Mouse pressed left at (562, 565)
Screenshot: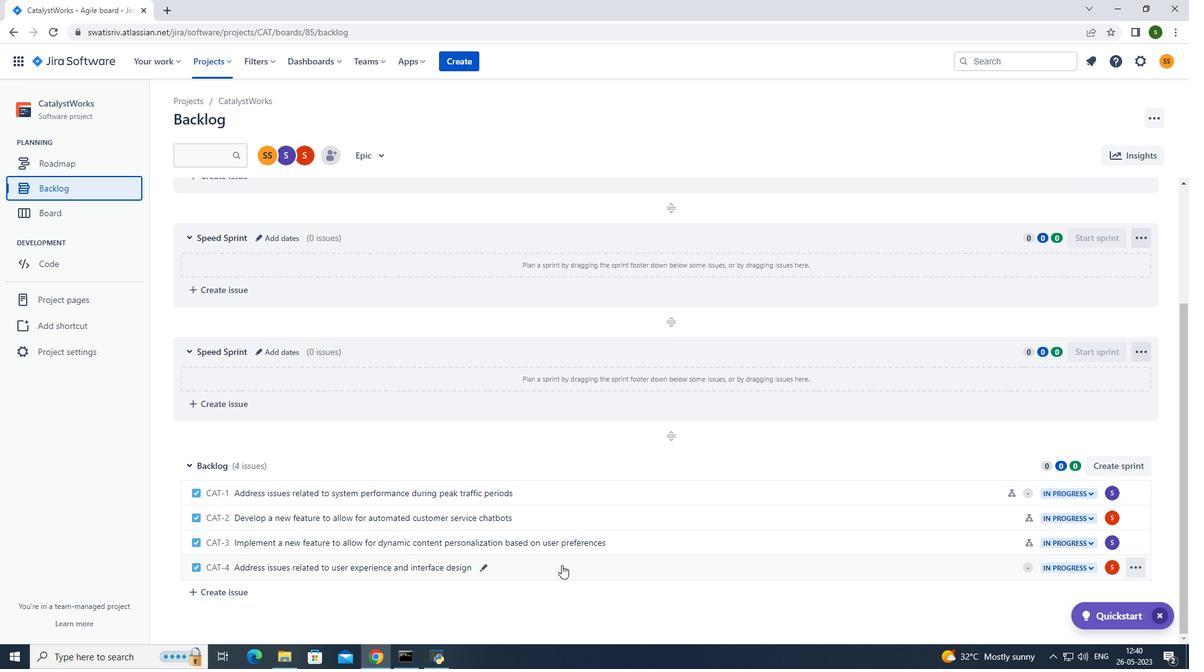 
Action: Mouse moved to (969, 264)
Screenshot: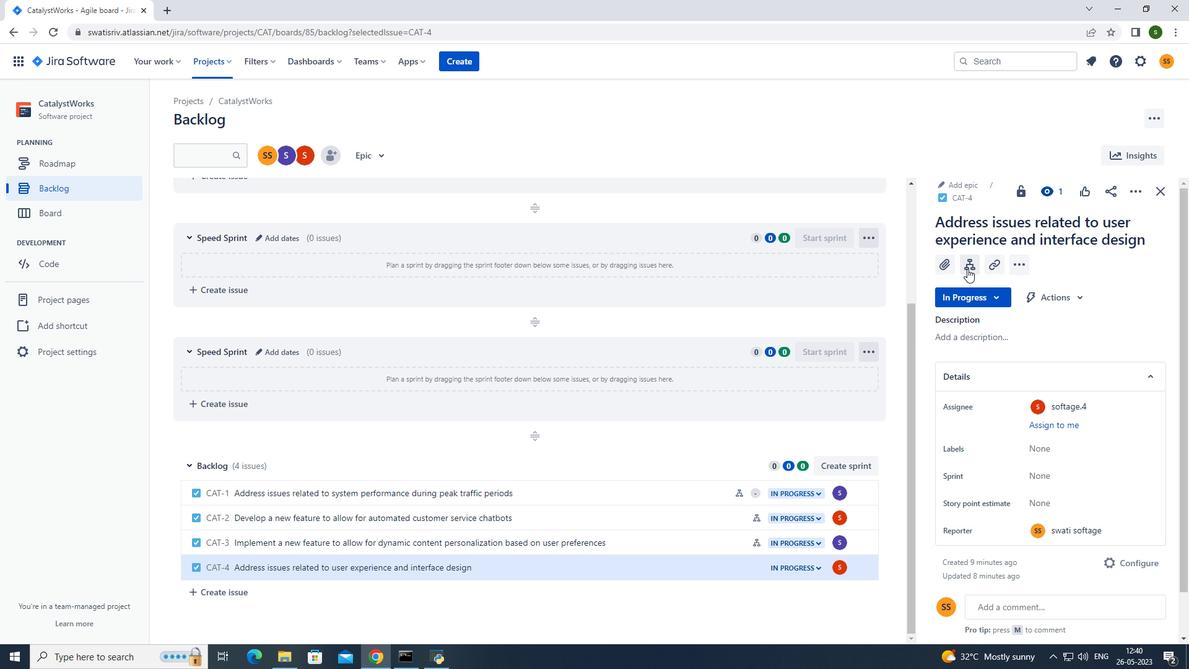 
Action: Mouse pressed left at (969, 264)
Screenshot: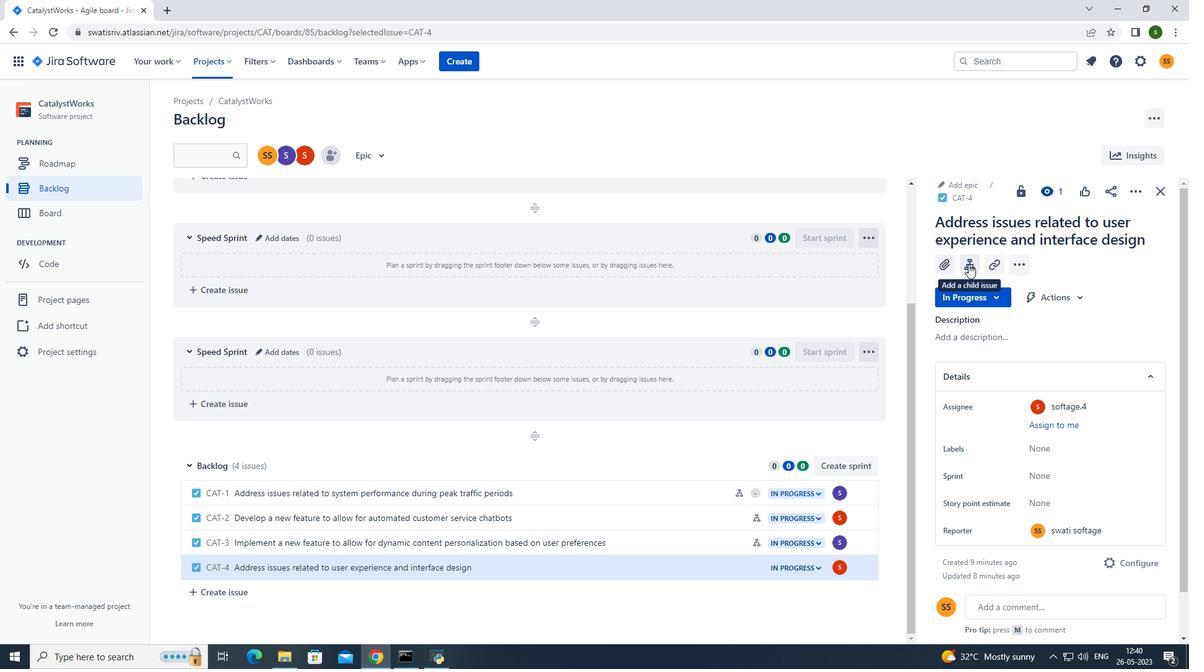 
Action: Mouse moved to (983, 401)
Screenshot: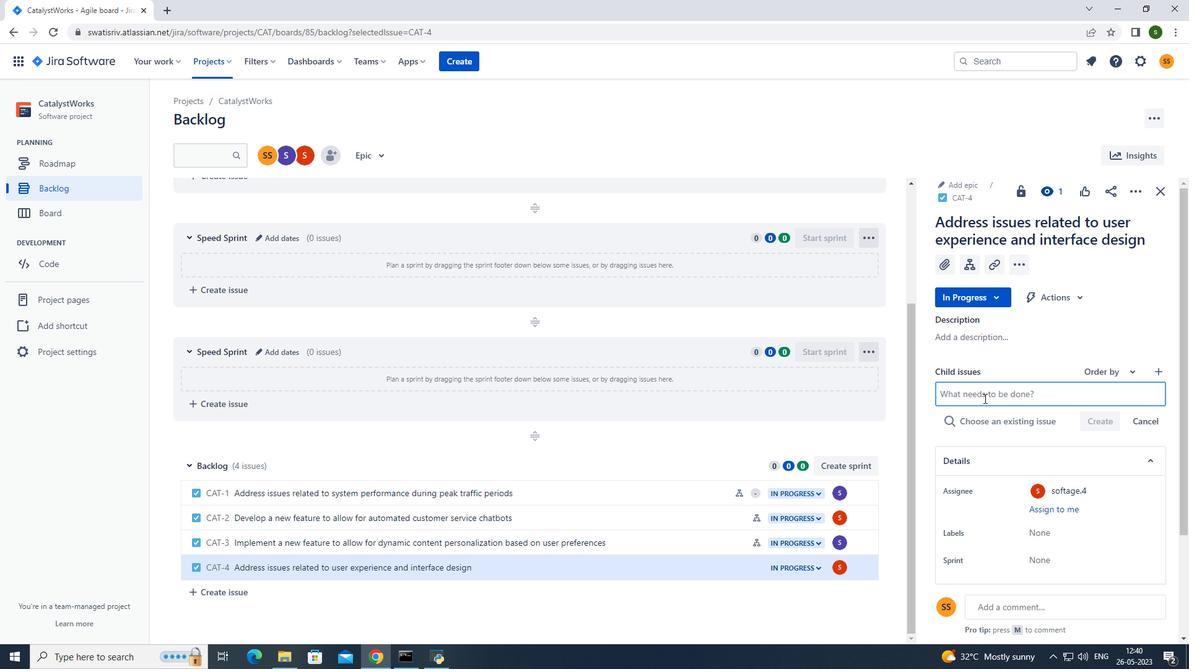
Action: Mouse pressed left at (983, 401)
Screenshot: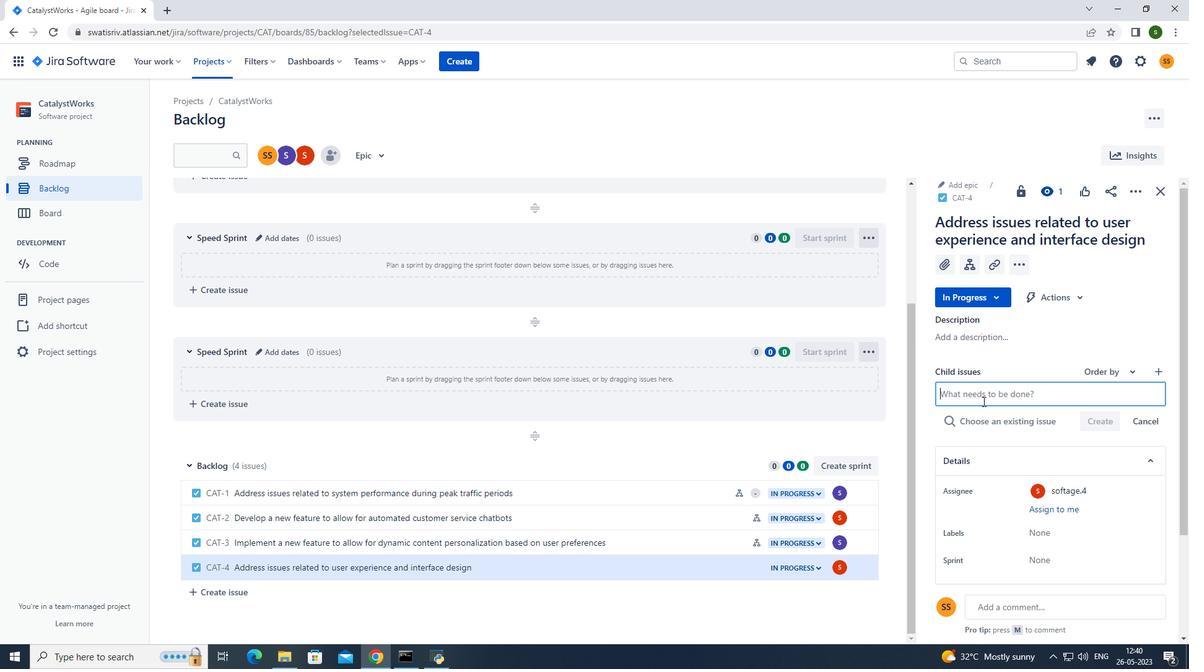 
Action: Mouse moved to (982, 402)
Screenshot: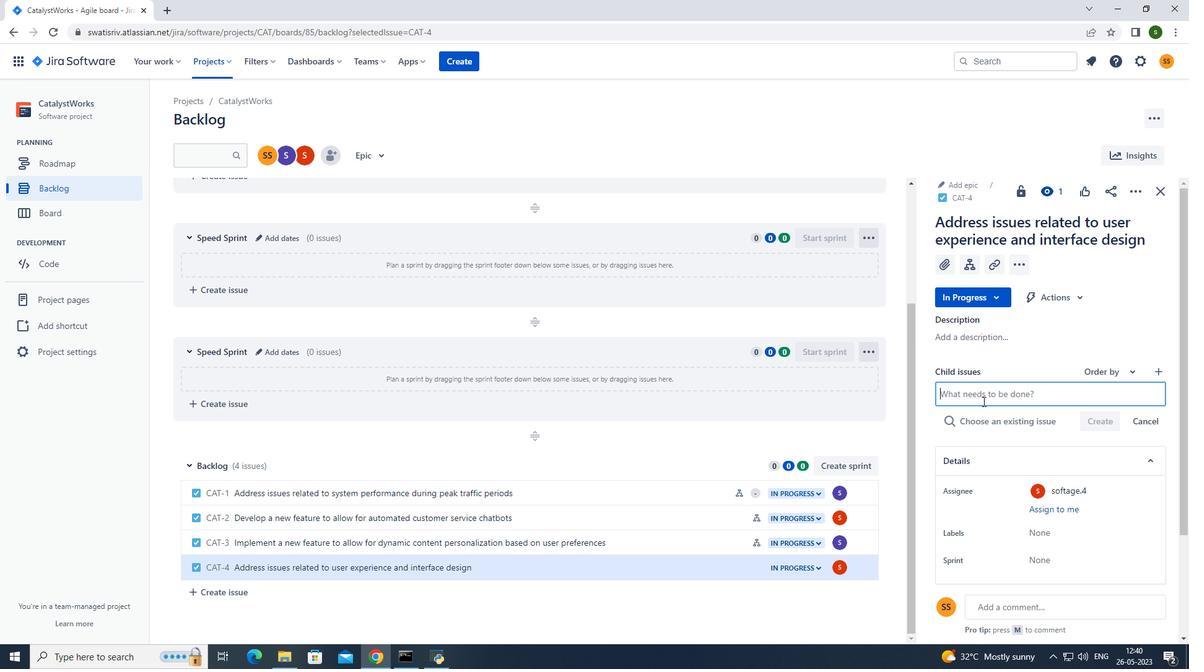 
Action: Key pressed <Key.caps_lock>A<Key.caps_lock>utomated<Key.space>infrastructure<Key.space>backup<Key.space>and<Key.space>recovery<Key.space>optimization<Key.space>and<Key.space>reporting<Key.enter>
Screenshot: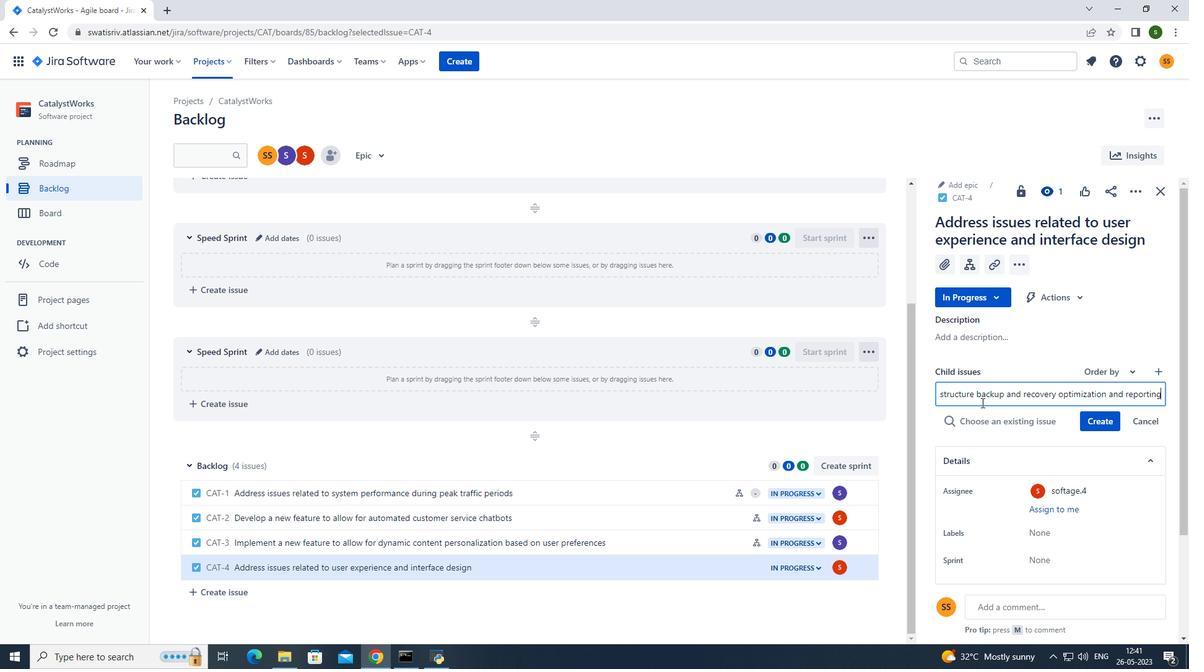 
Action: Mouse moved to (1114, 401)
Screenshot: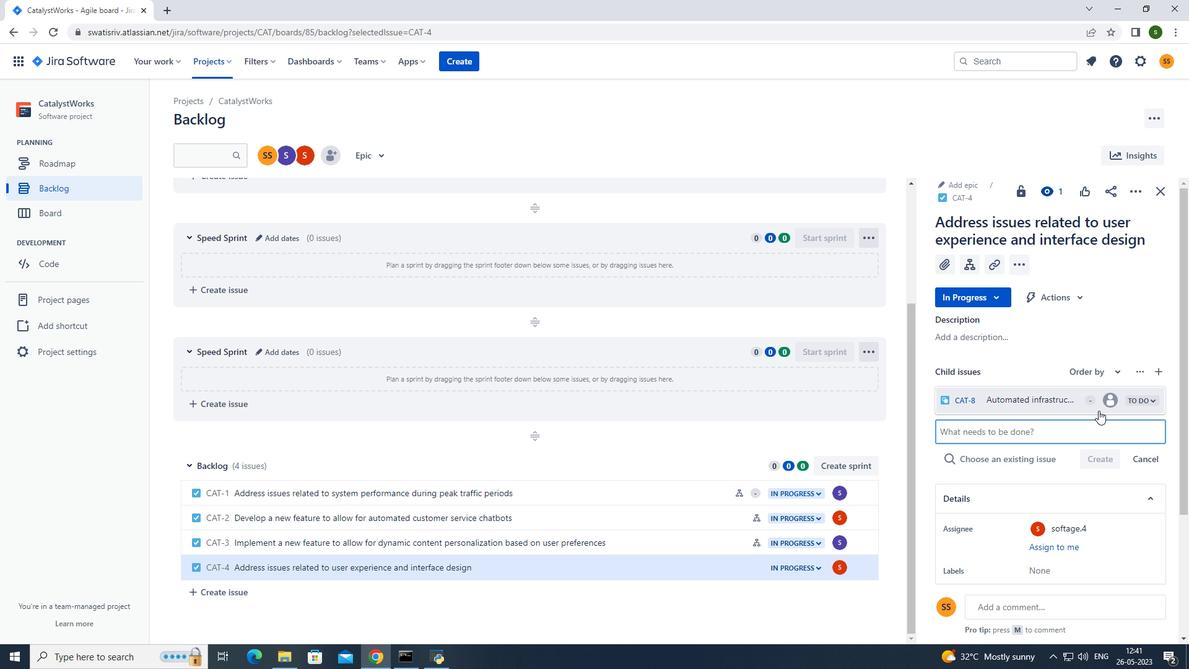 
Action: Mouse pressed left at (1114, 401)
Screenshot: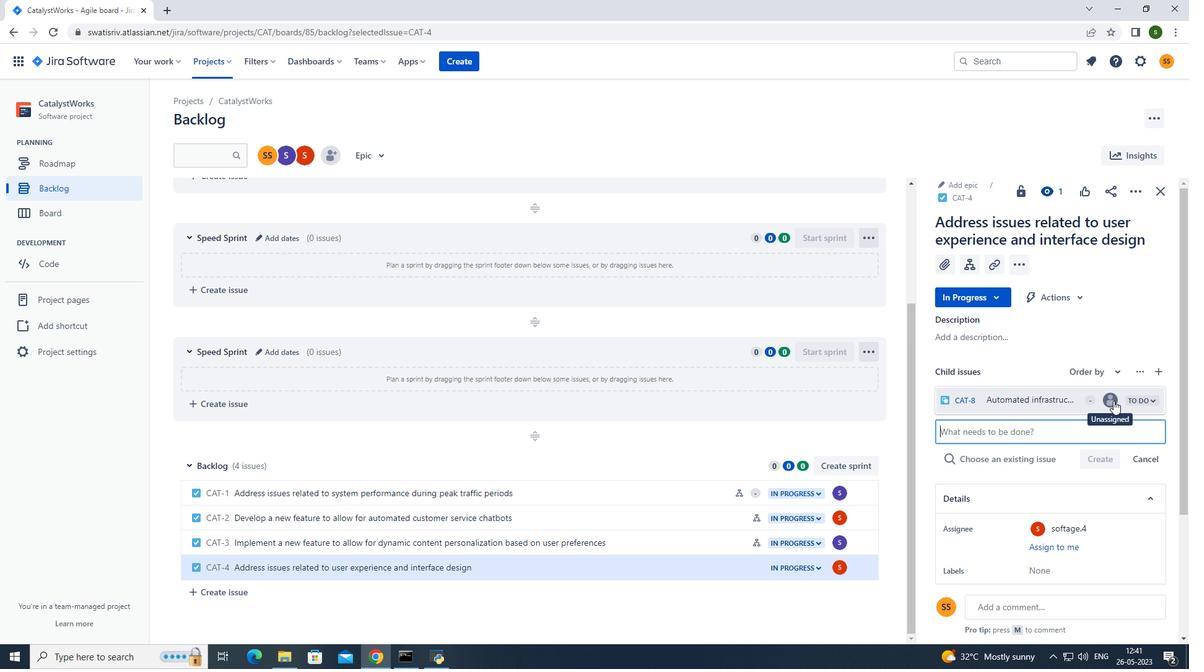 
Action: Mouse moved to (1019, 343)
Screenshot: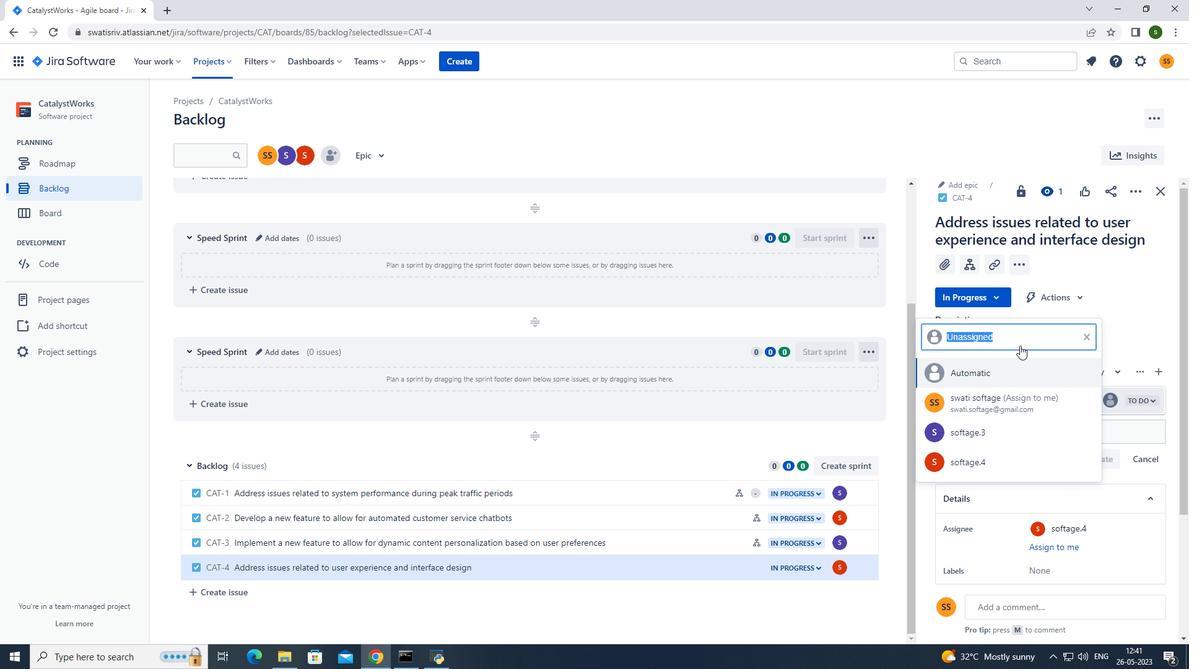 
Action: Key pressed softage.4<Key.shift>@softage.net
Screenshot: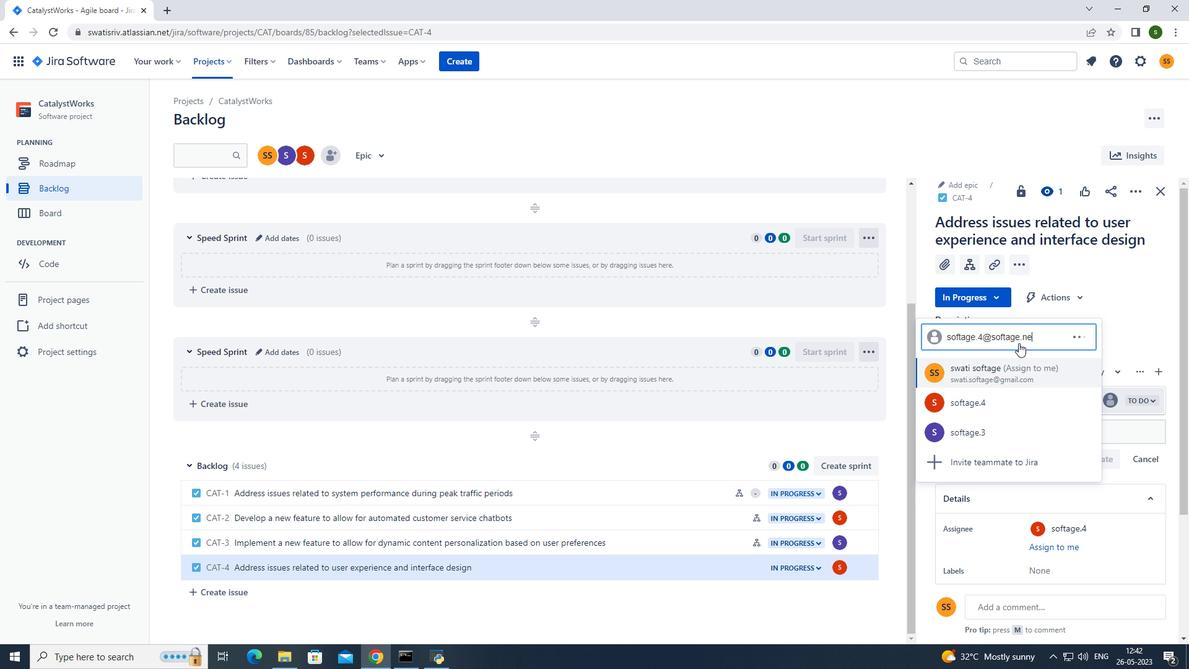 
Action: Mouse moved to (1002, 399)
Screenshot: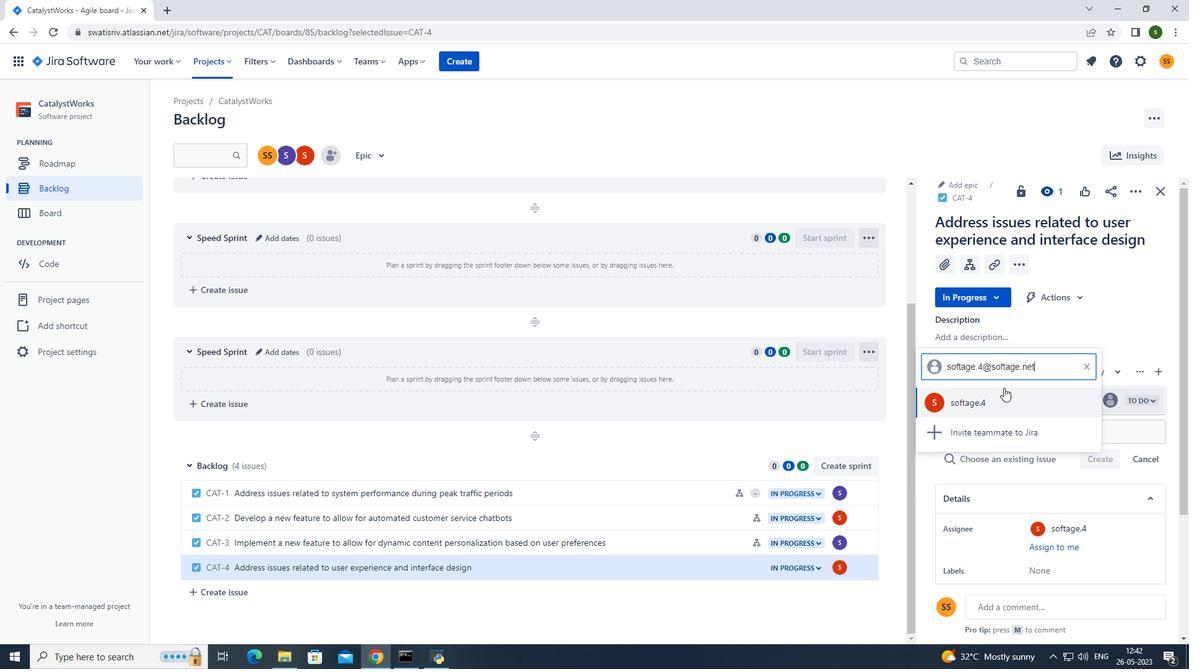 
Action: Mouse pressed left at (1002, 399)
Screenshot: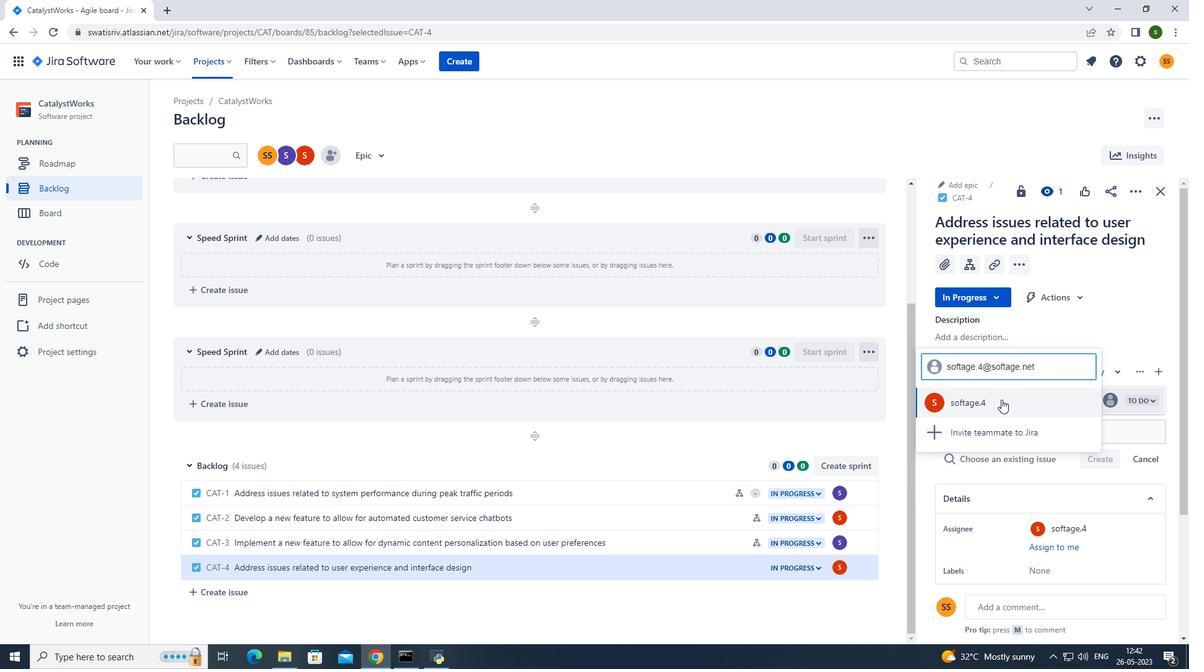 
Action: Mouse moved to (627, 126)
Screenshot: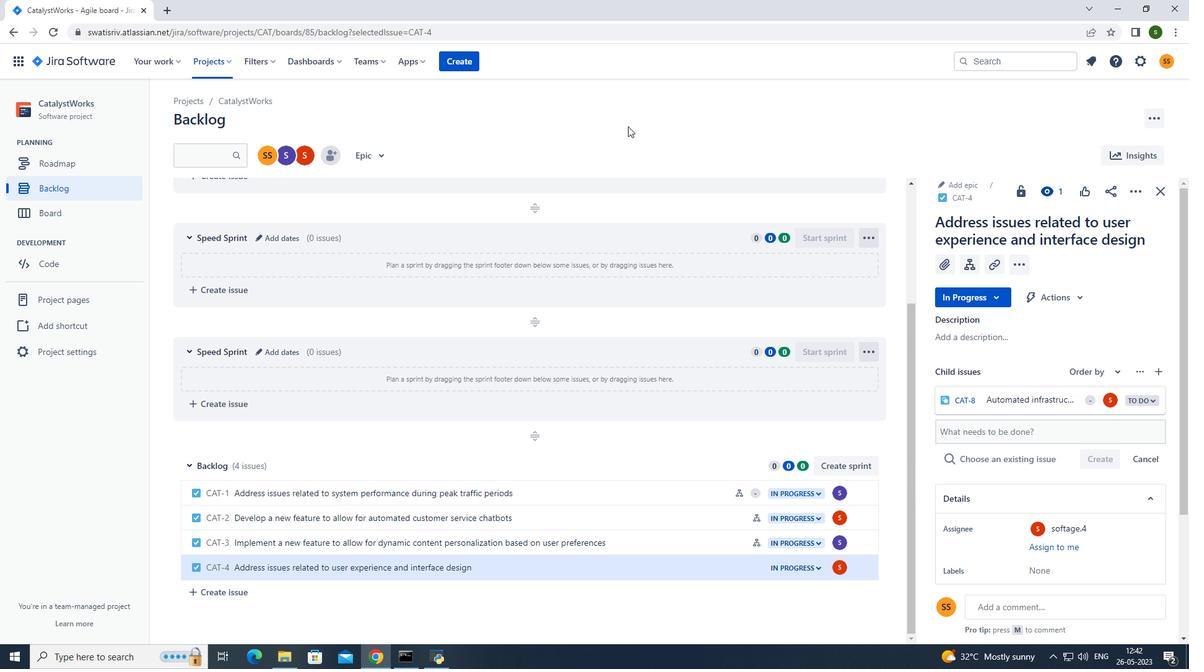 
Action: Mouse pressed left at (627, 126)
Screenshot: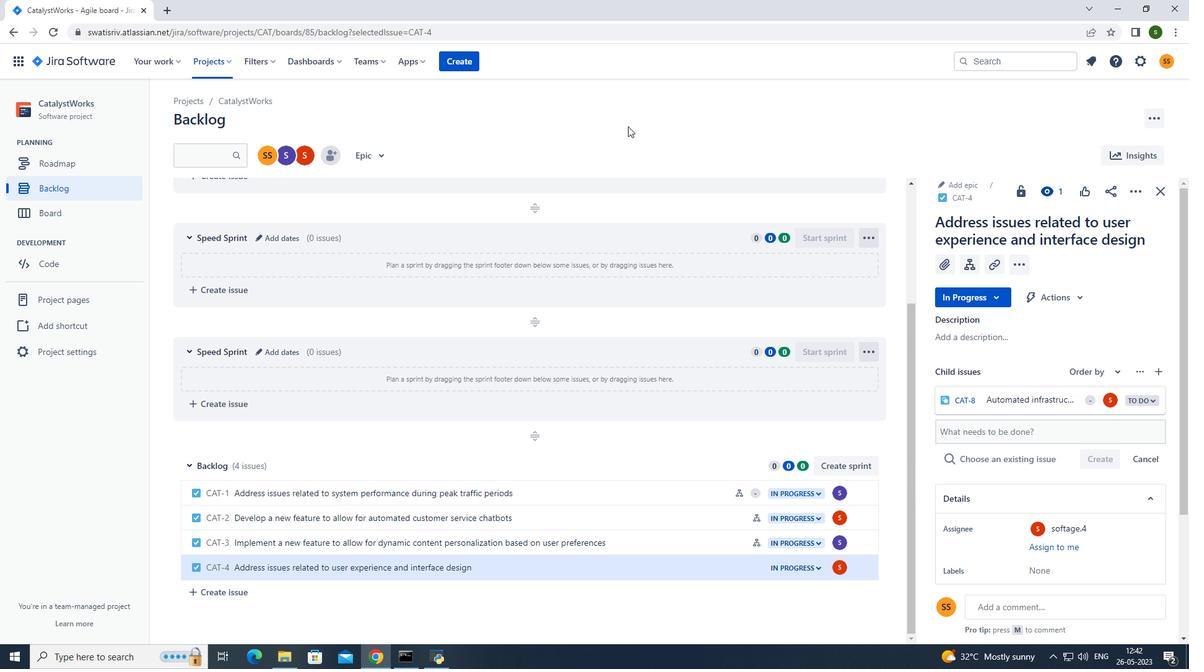 
Action: Mouse moved to (630, 128)
Screenshot: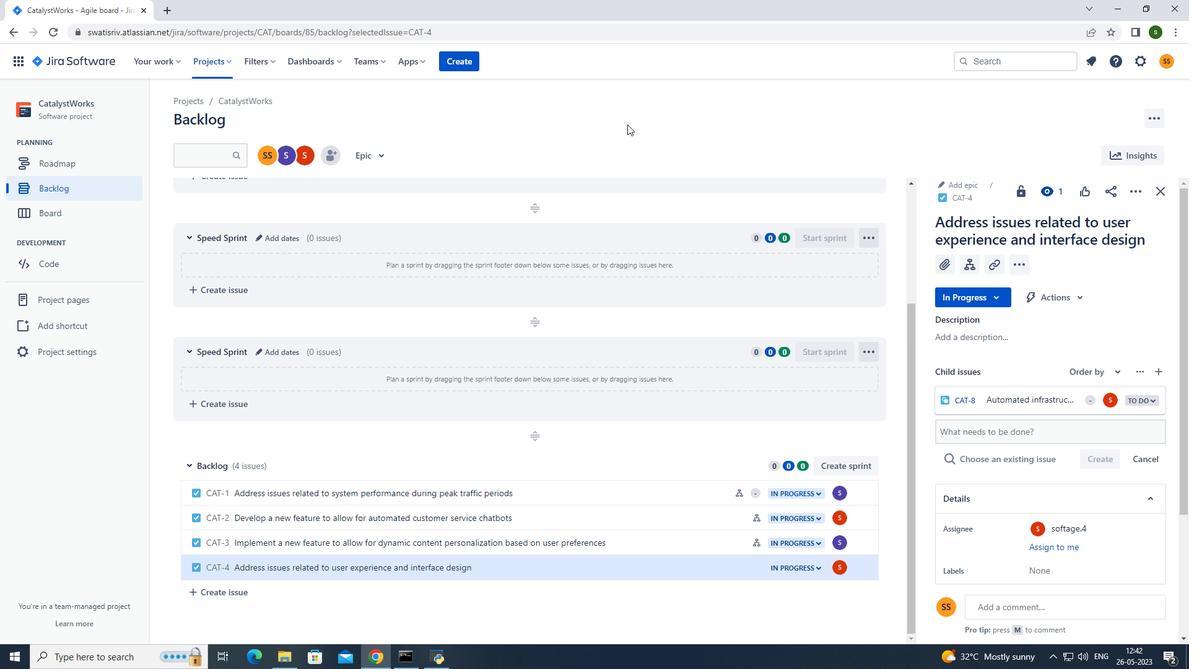 
